Task: Look for Airbnb options in Borujen, Iran from 7th December, 2023 to 15th December, 2023 for 6 adults. Place can be entire room with 3 bedrooms having 3 beds and 3 bathrooms. Property type can be guest house.
Action: Mouse moved to (490, 107)
Screenshot: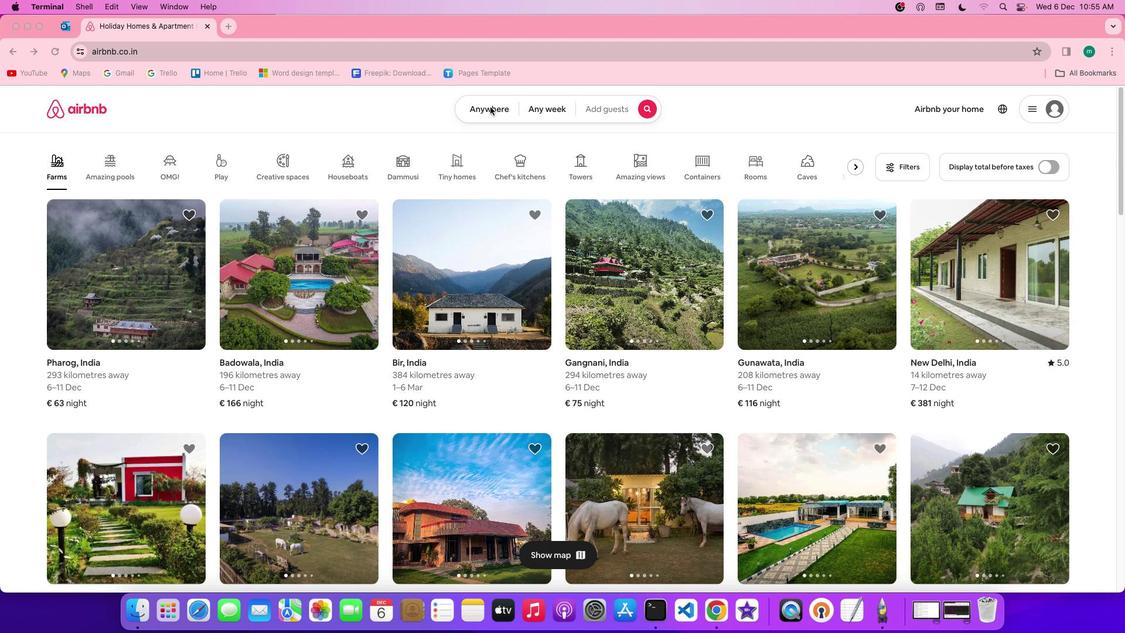 
Action: Mouse pressed left at (490, 107)
Screenshot: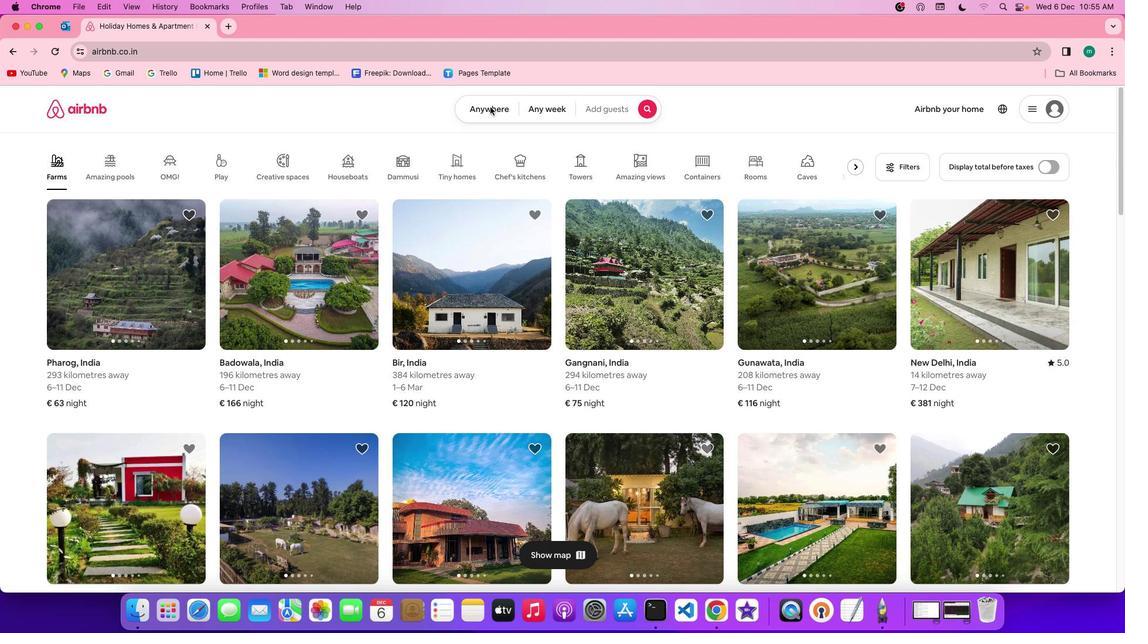 
Action: Mouse pressed left at (490, 107)
Screenshot: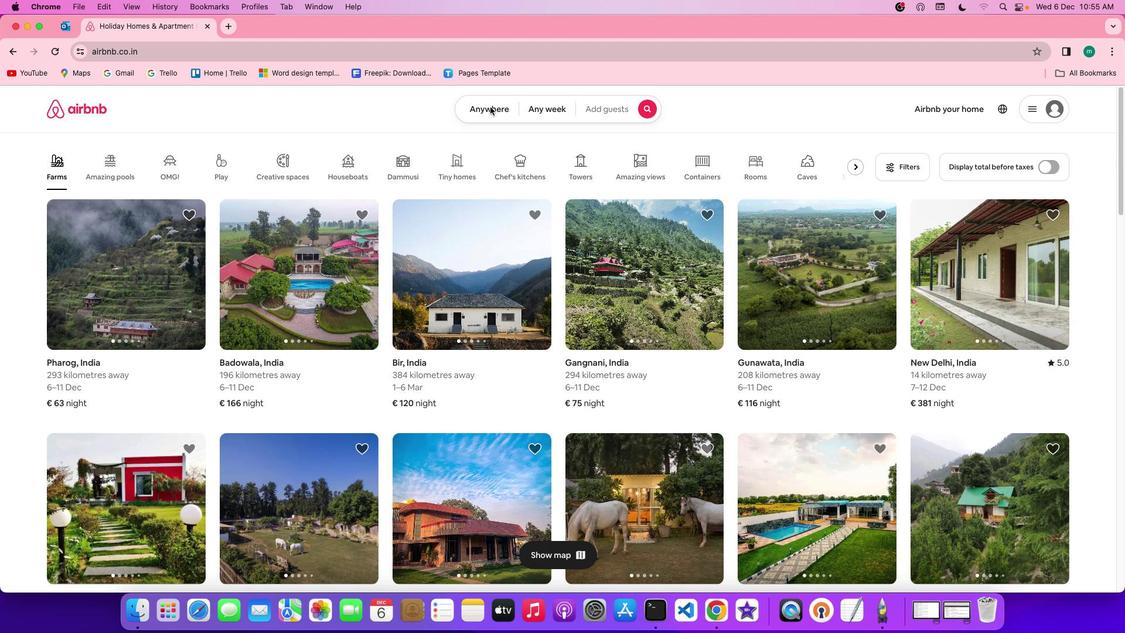 
Action: Mouse moved to (424, 155)
Screenshot: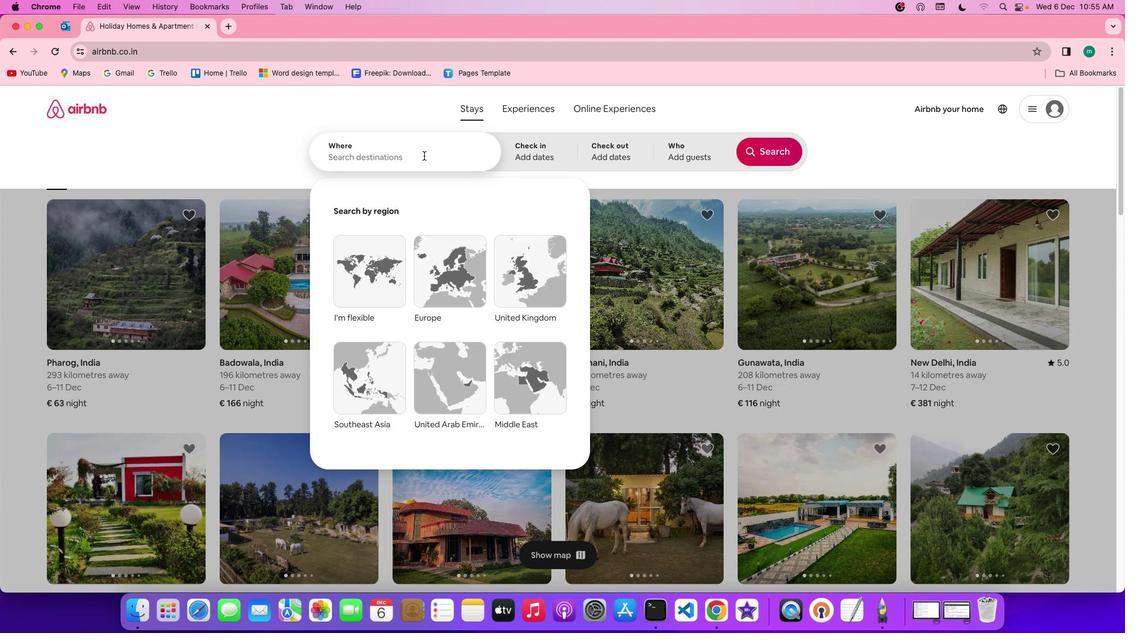 
Action: Mouse pressed left at (424, 155)
Screenshot: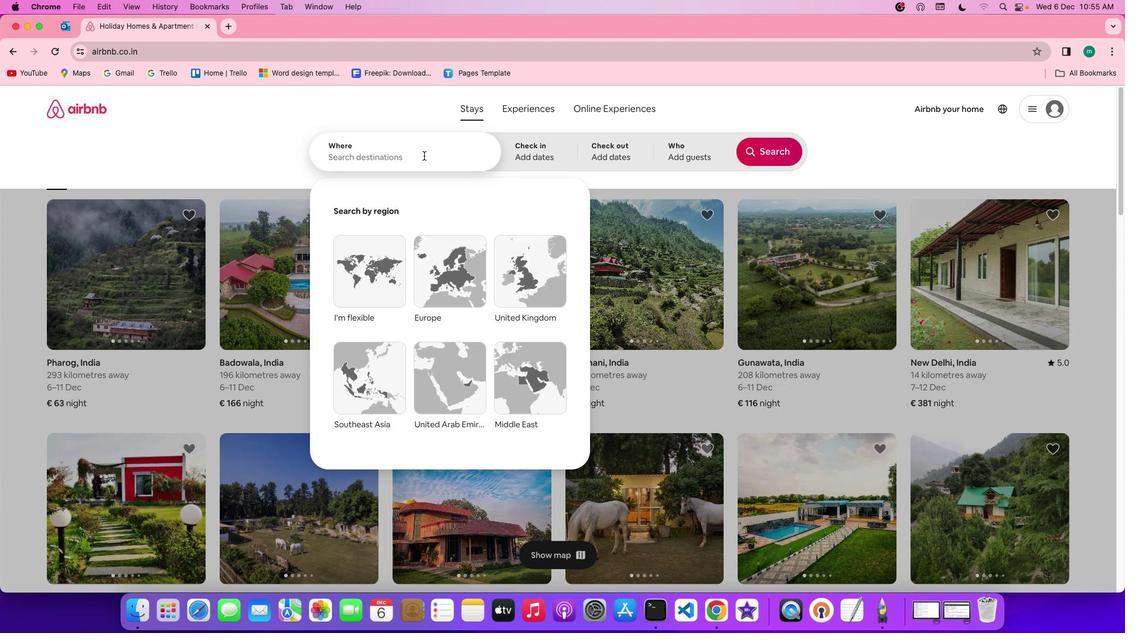 
Action: Key pressed Key.shift'B''o''r''u''j''e''n'Key.space','Key.shift'i''r''e''n'Key.backspaceKey.backspace'a''n'
Screenshot: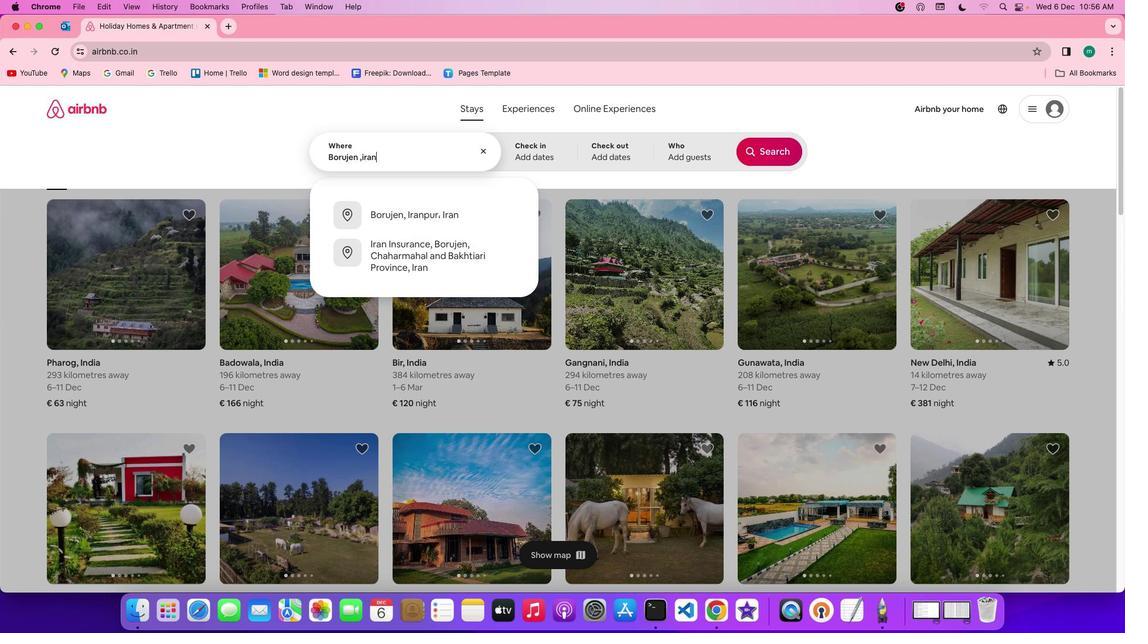 
Action: Mouse moved to (543, 150)
Screenshot: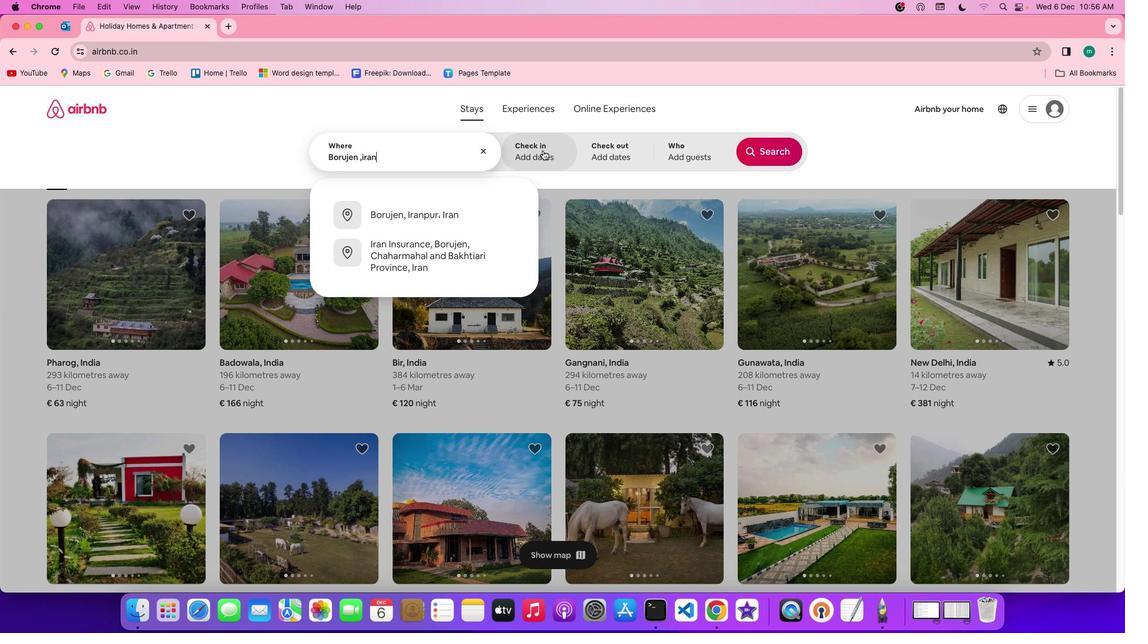 
Action: Mouse pressed left at (543, 150)
Screenshot: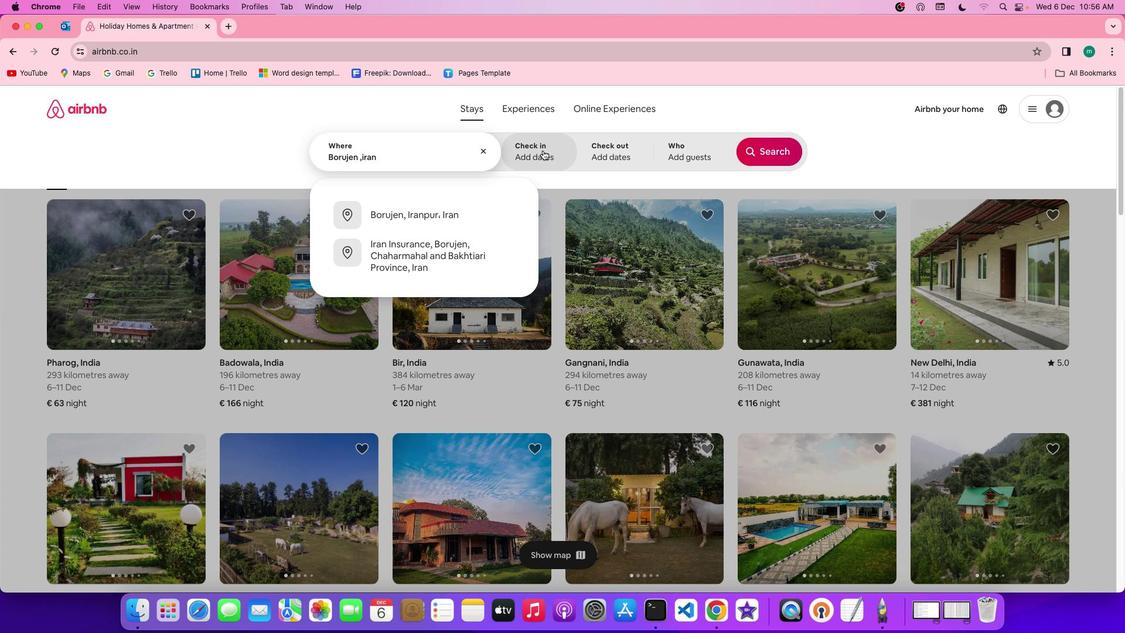 
Action: Mouse moved to (473, 318)
Screenshot: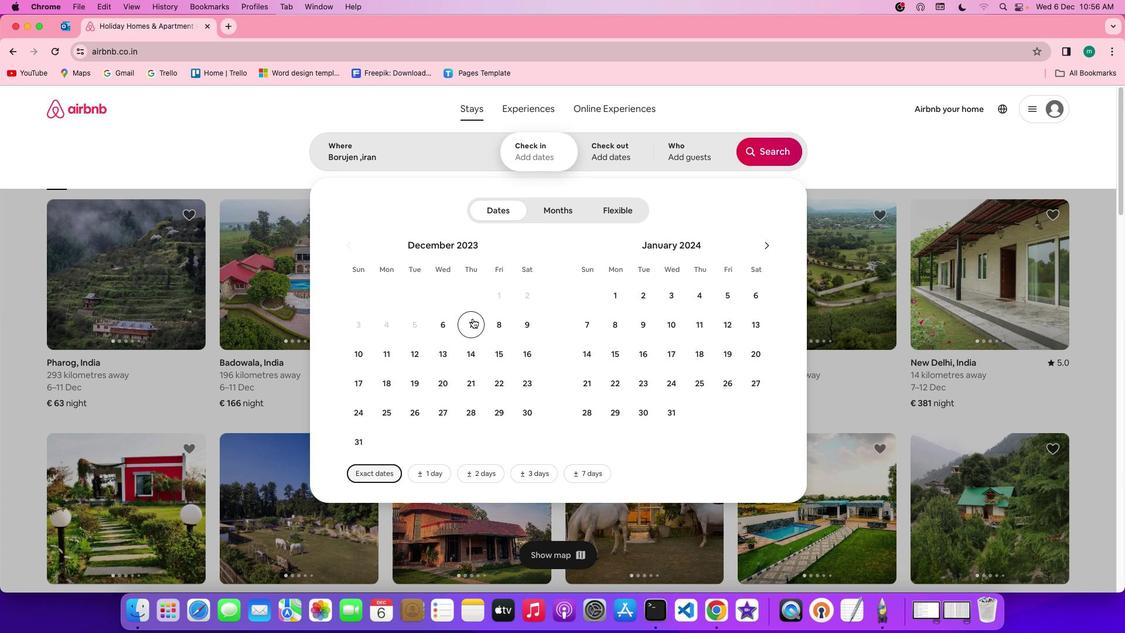 
Action: Mouse pressed left at (473, 318)
Screenshot: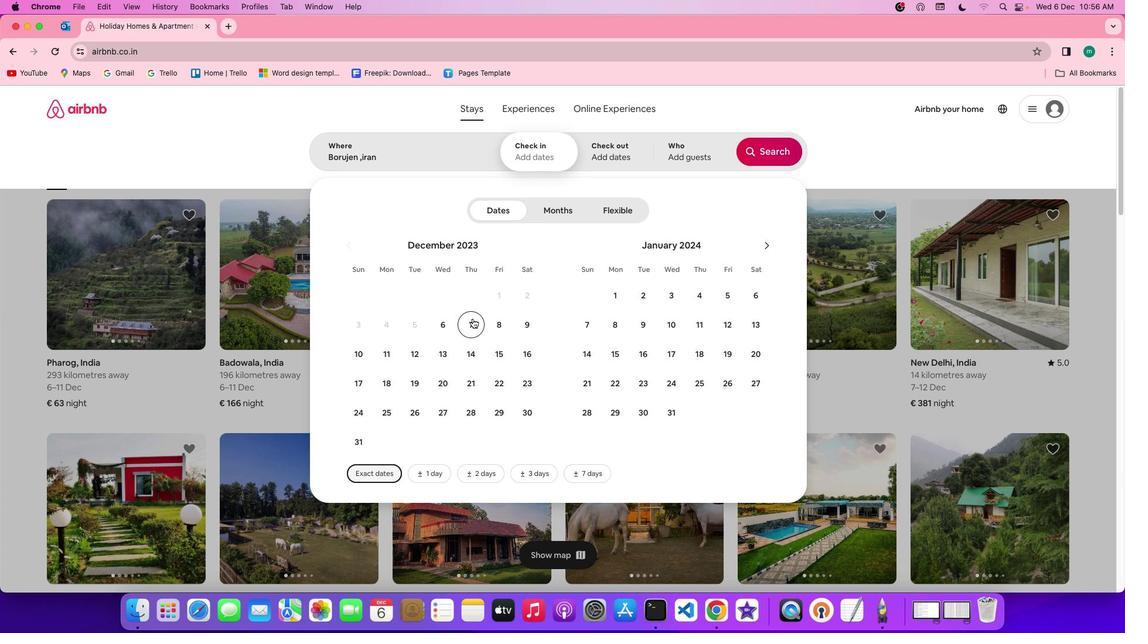 
Action: Mouse moved to (506, 361)
Screenshot: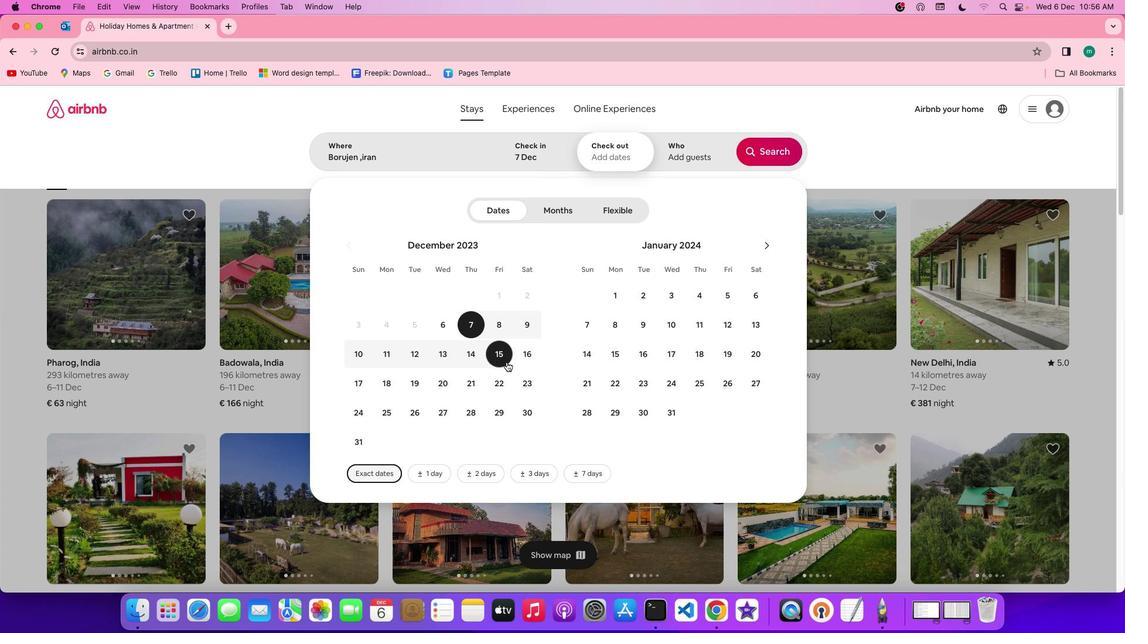 
Action: Mouse pressed left at (506, 361)
Screenshot: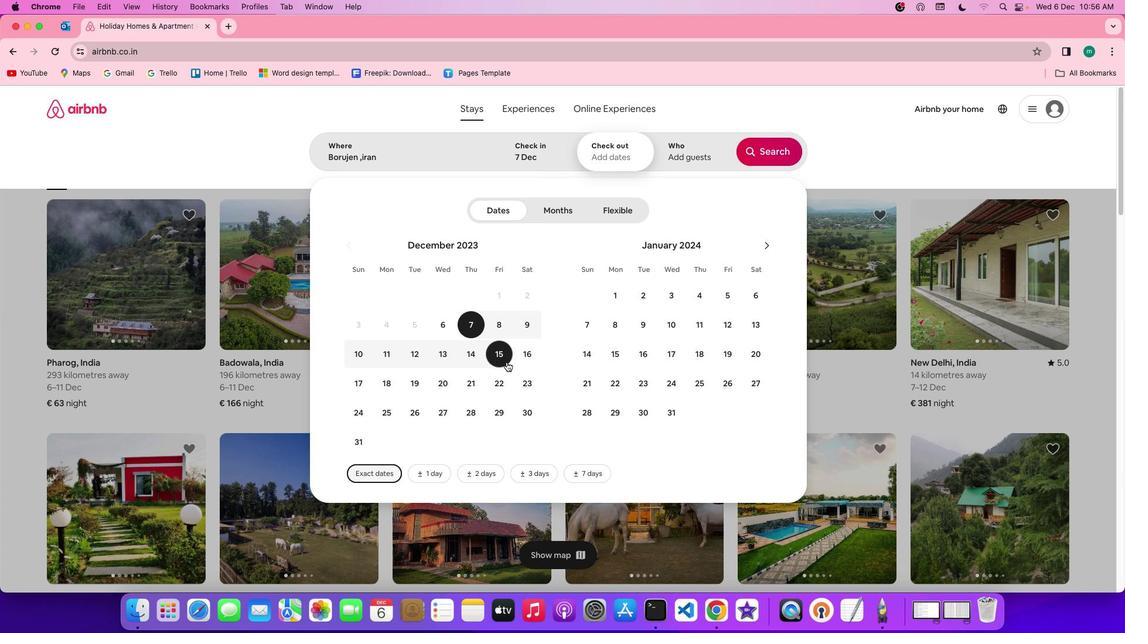
Action: Mouse moved to (699, 162)
Screenshot: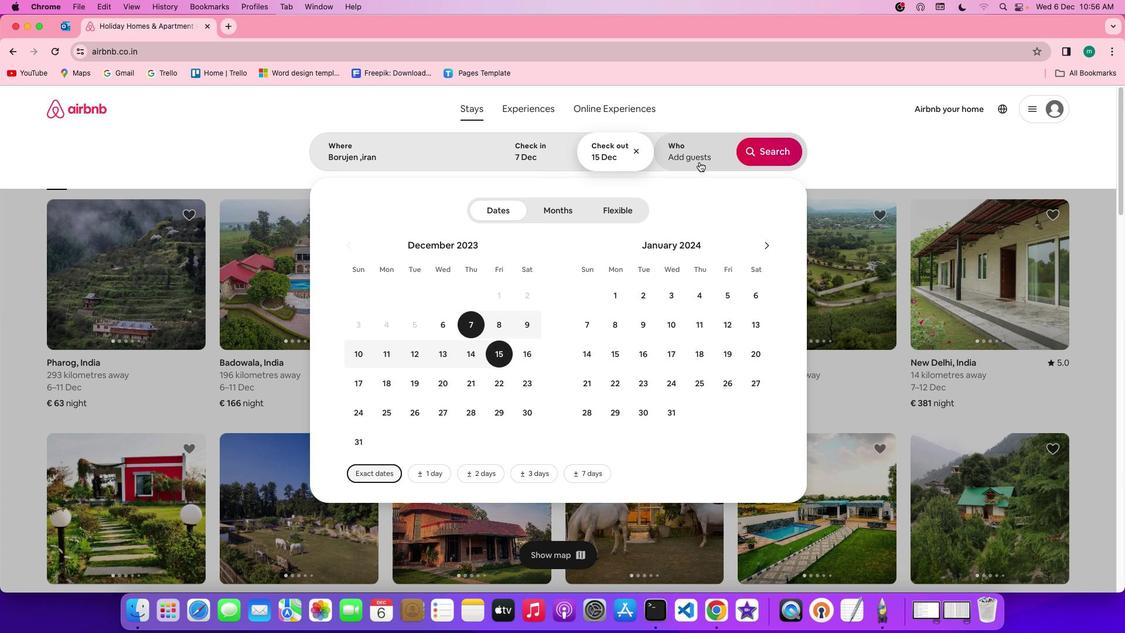 
Action: Mouse pressed left at (699, 162)
Screenshot: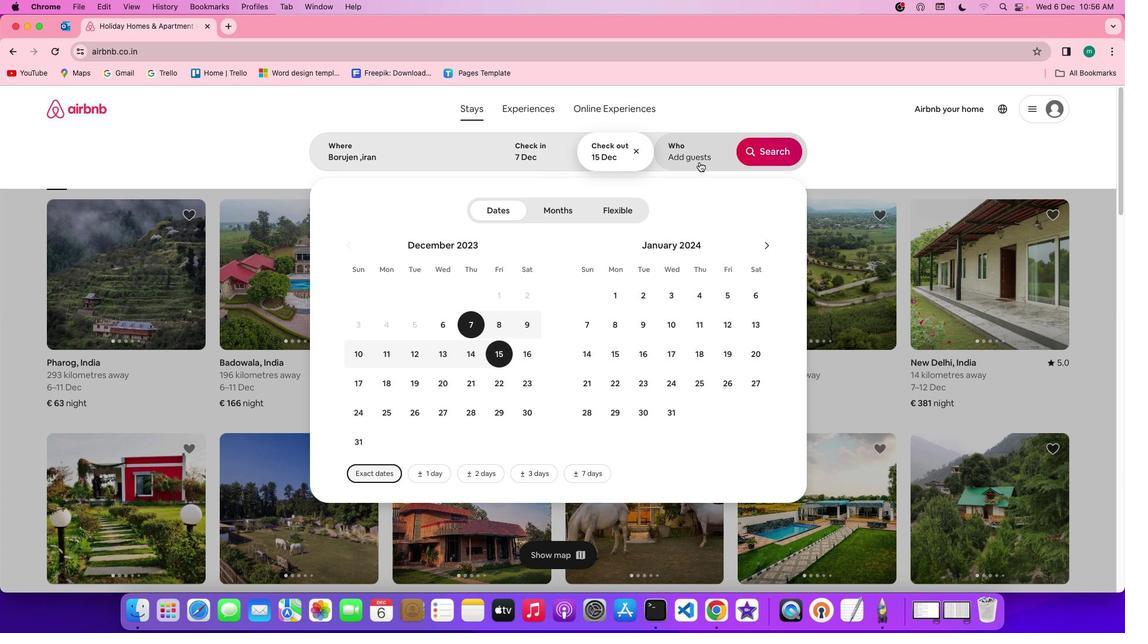 
Action: Mouse moved to (776, 215)
Screenshot: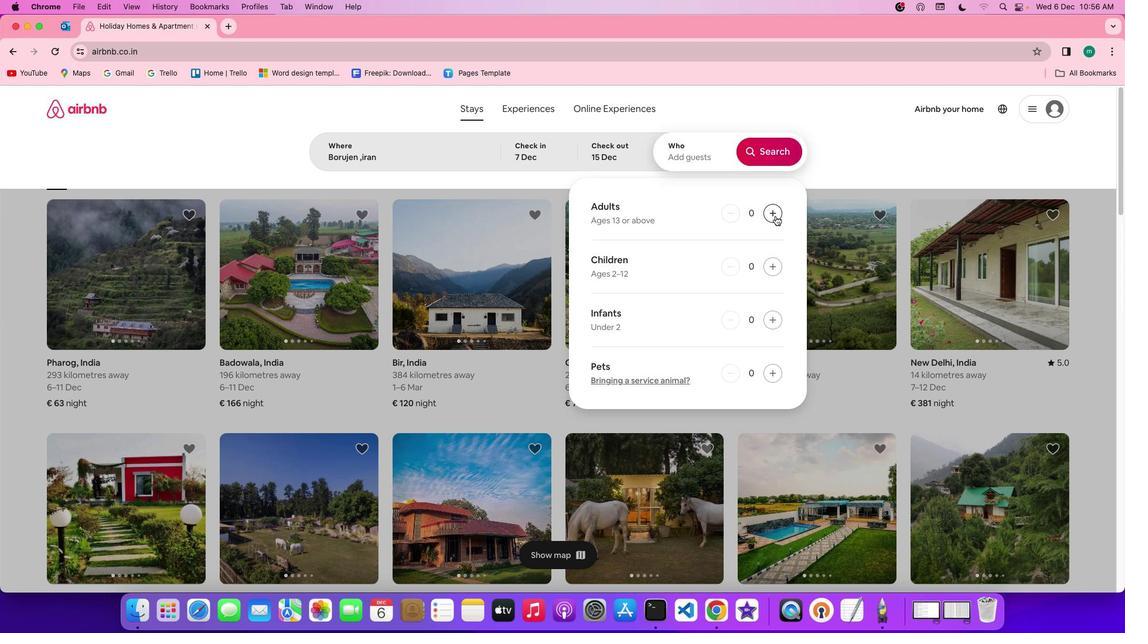 
Action: Mouse pressed left at (776, 215)
Screenshot: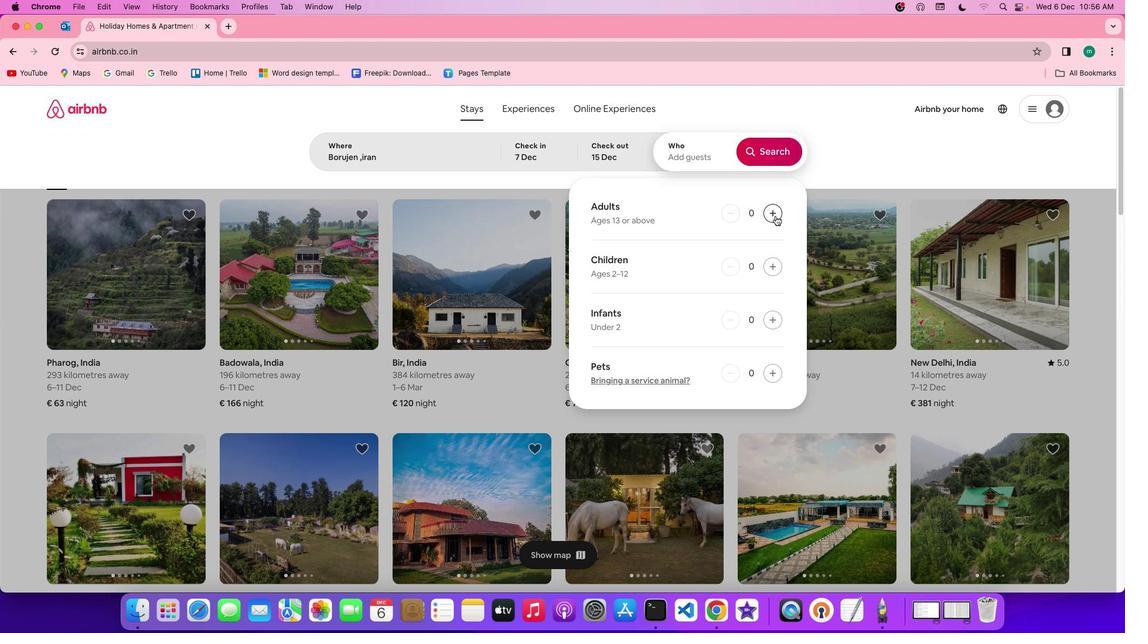 
Action: Mouse pressed left at (776, 215)
Screenshot: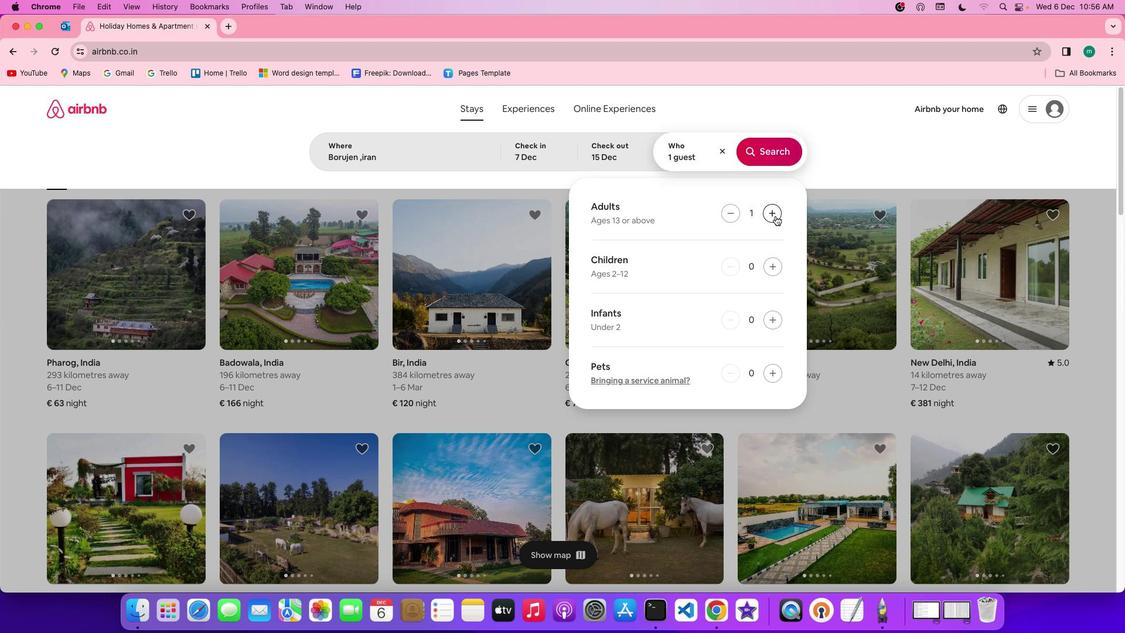 
Action: Mouse pressed left at (776, 215)
Screenshot: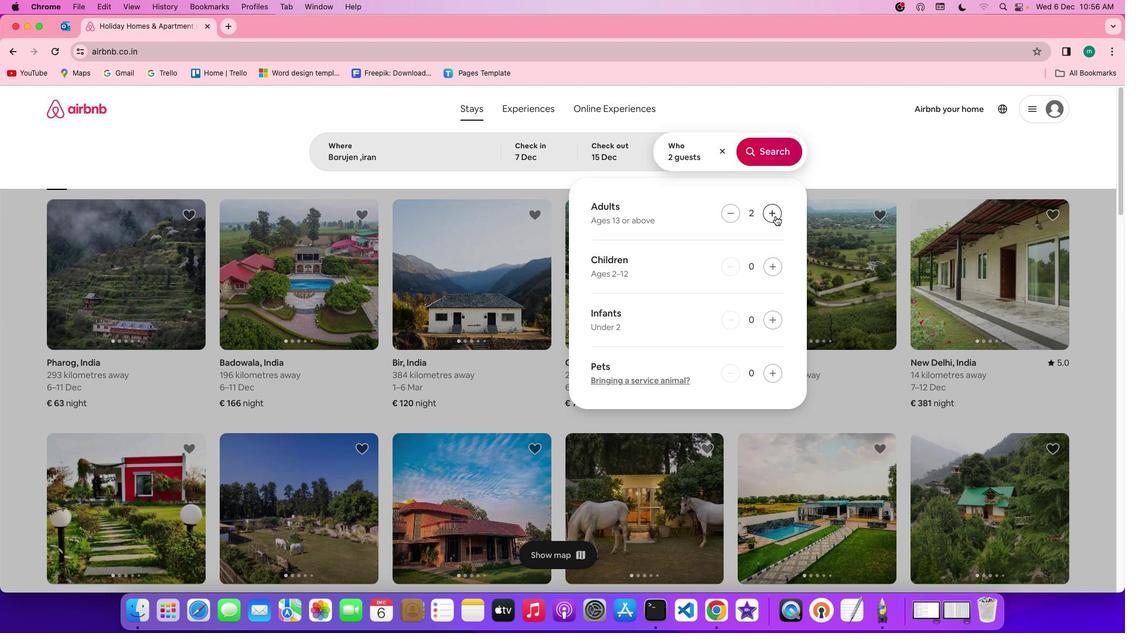 
Action: Mouse pressed left at (776, 215)
Screenshot: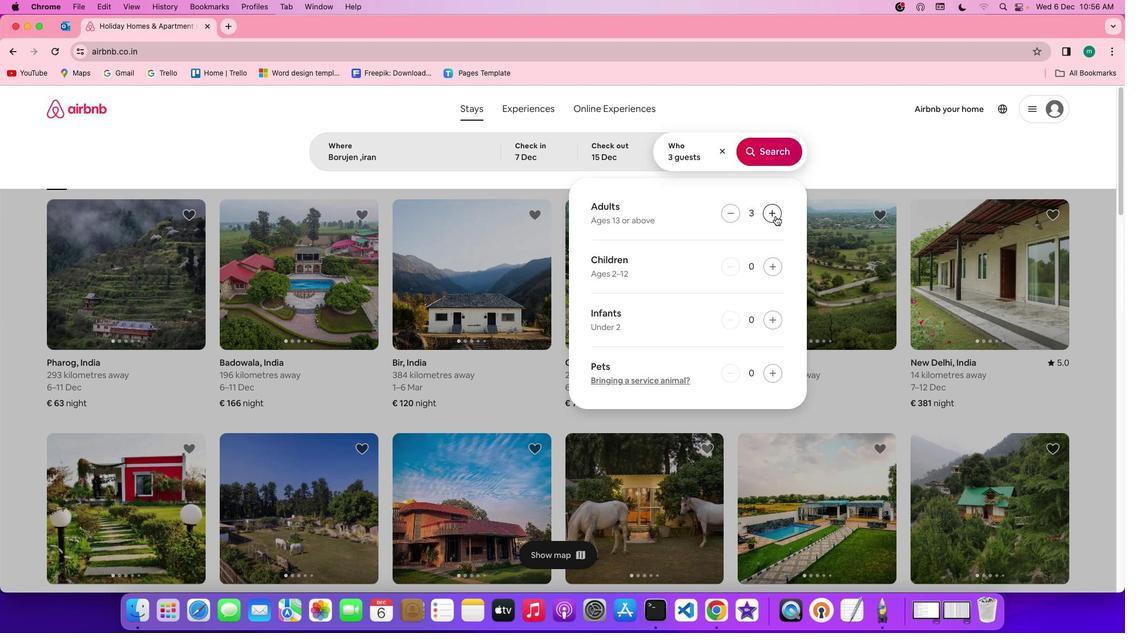 
Action: Mouse pressed left at (776, 215)
Screenshot: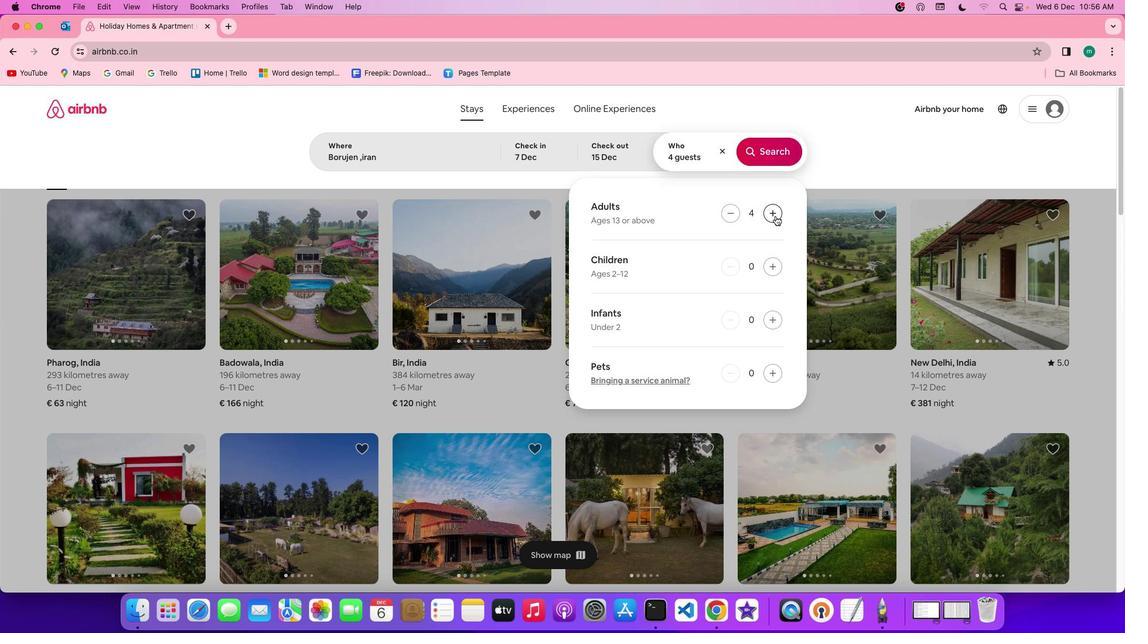 
Action: Mouse pressed left at (776, 215)
Screenshot: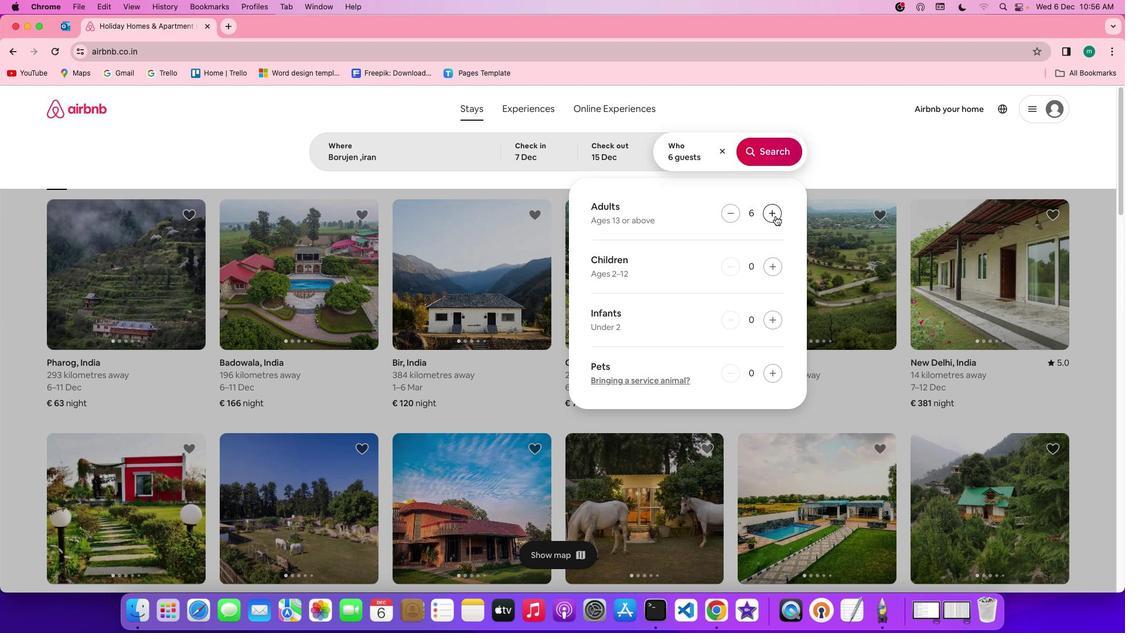 
Action: Mouse moved to (776, 155)
Screenshot: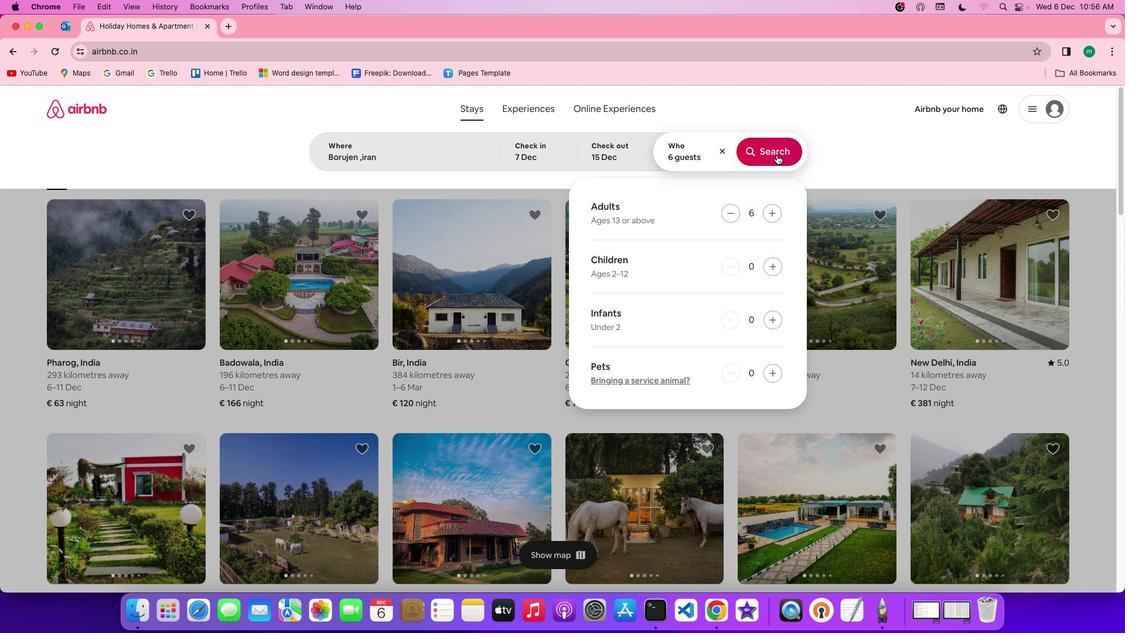 
Action: Mouse pressed left at (776, 155)
Screenshot: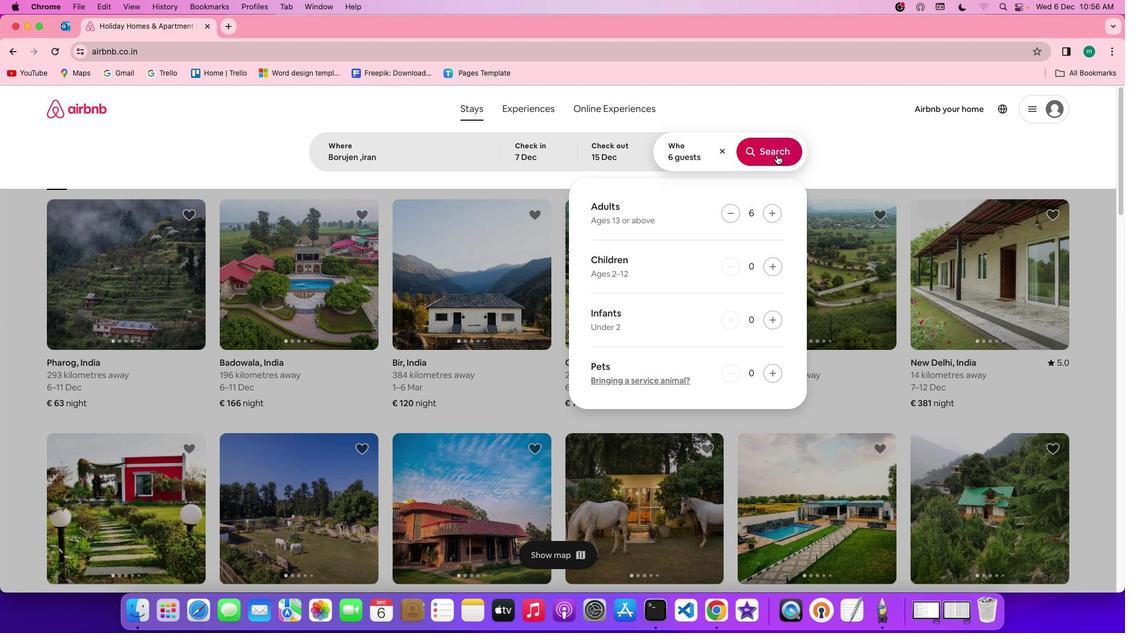 
Action: Mouse moved to (932, 160)
Screenshot: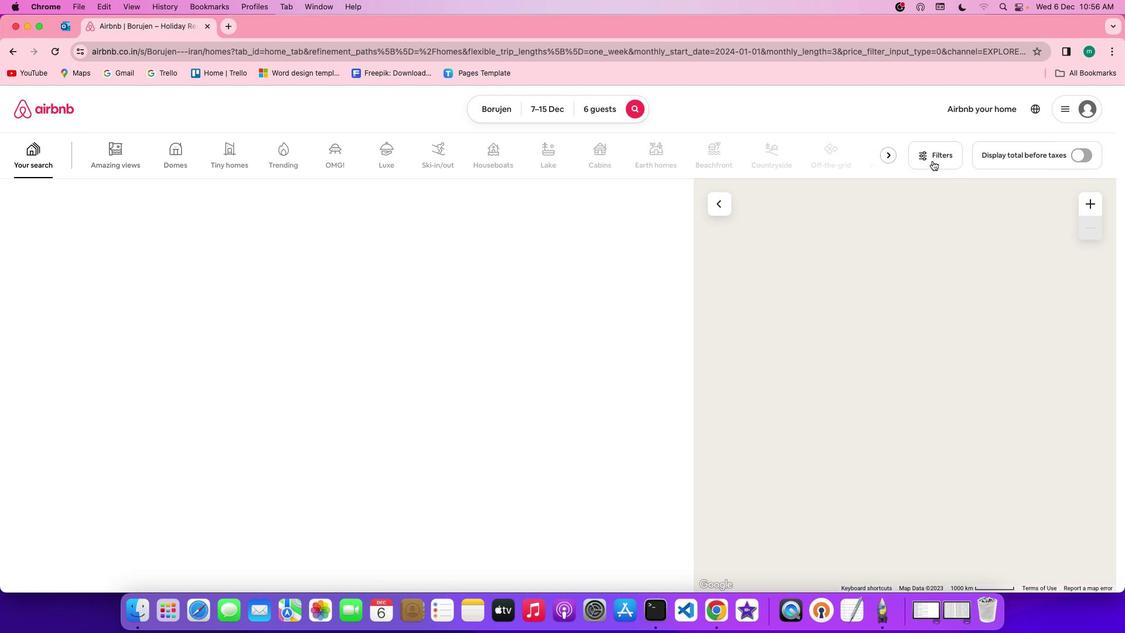 
Action: Mouse pressed left at (932, 160)
Screenshot: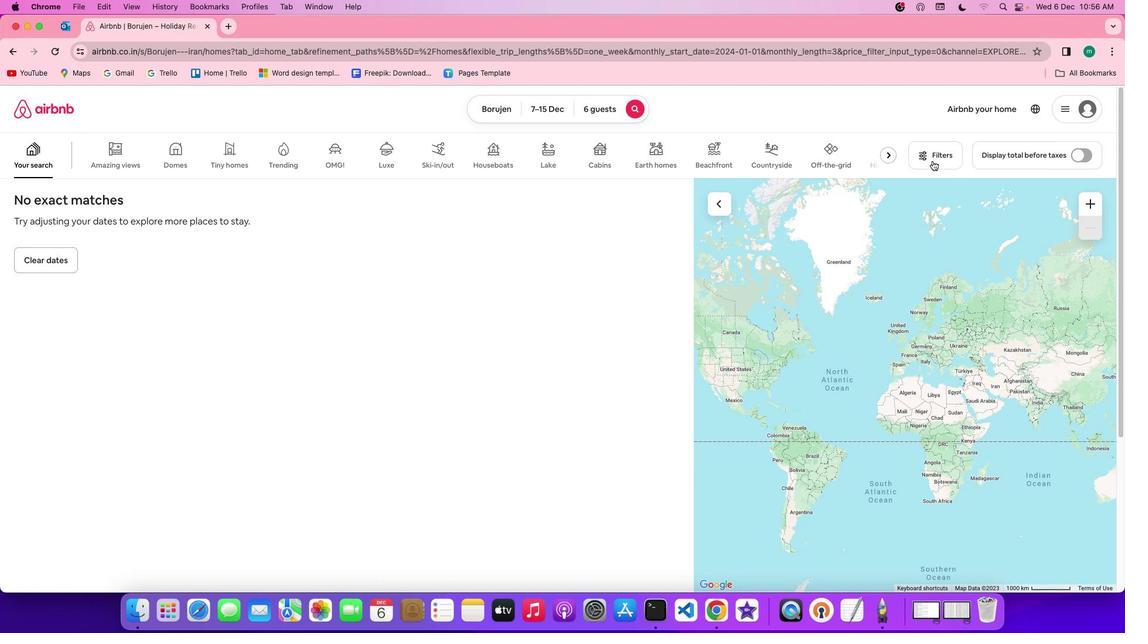 
Action: Mouse moved to (592, 363)
Screenshot: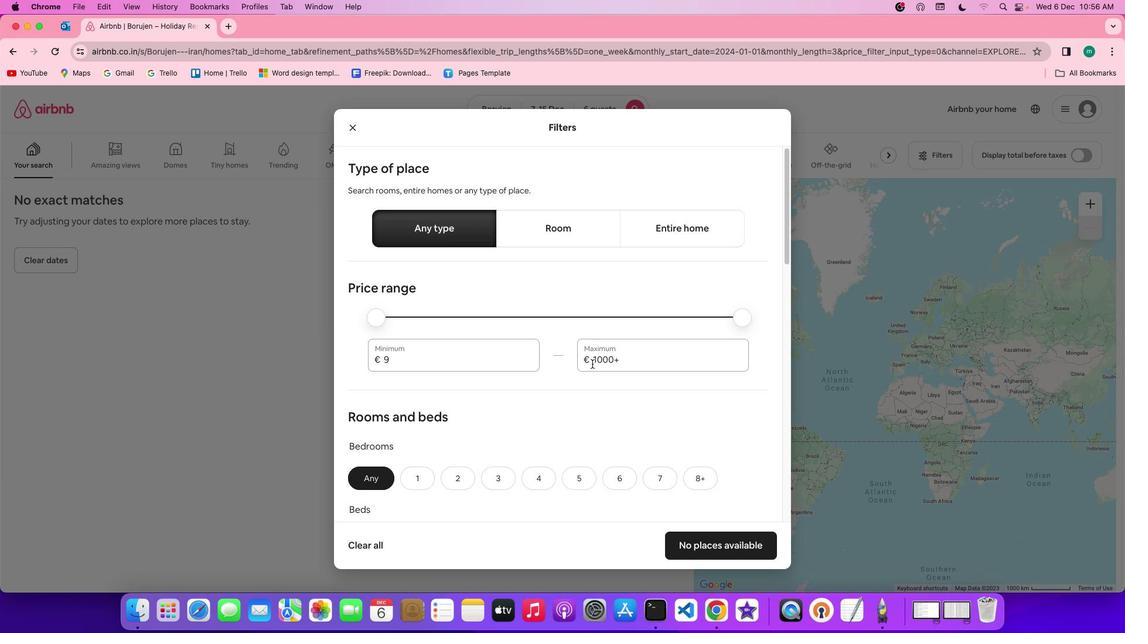 
Action: Mouse scrolled (592, 363) with delta (0, 0)
Screenshot: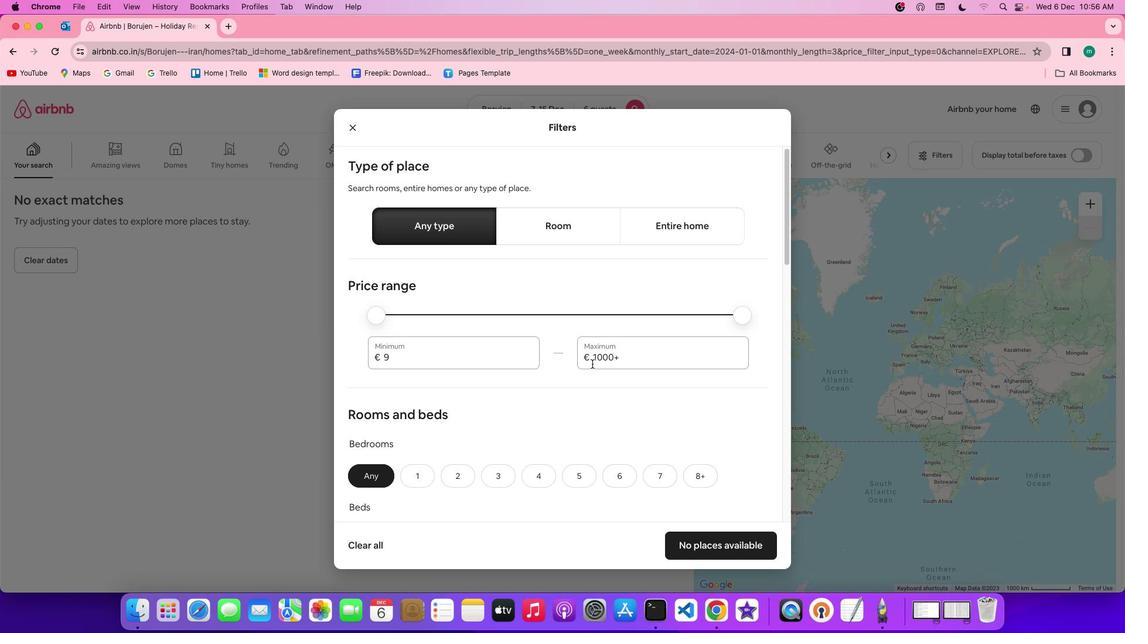 
Action: Mouse scrolled (592, 363) with delta (0, 0)
Screenshot: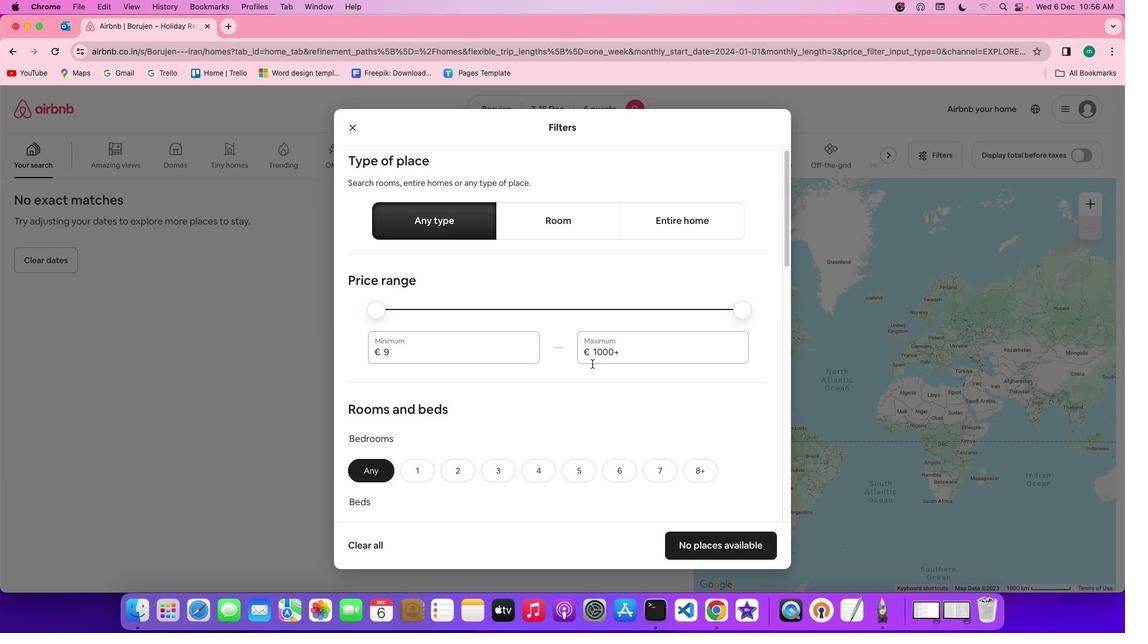 
Action: Mouse scrolled (592, 363) with delta (0, 0)
Screenshot: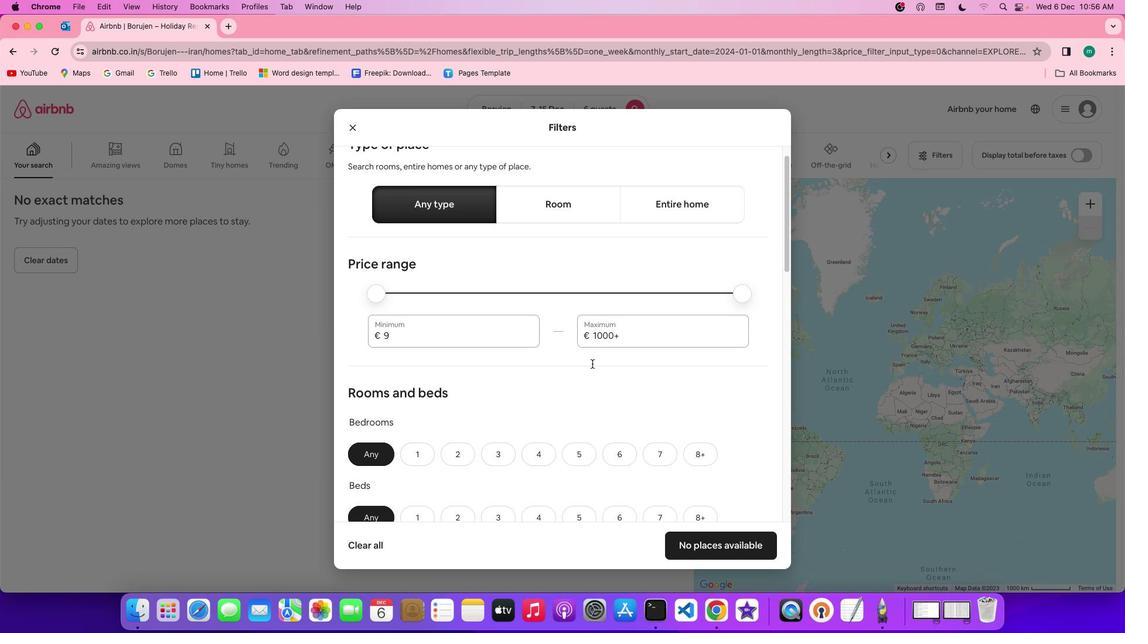 
Action: Mouse scrolled (592, 363) with delta (0, 0)
Screenshot: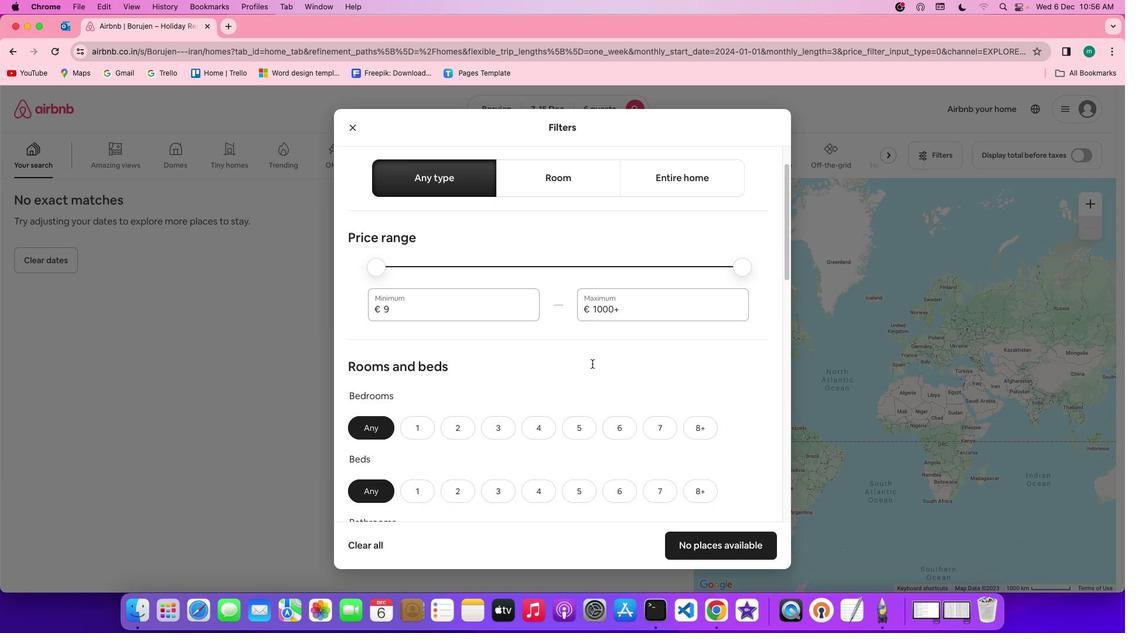 
Action: Mouse scrolled (592, 363) with delta (0, 0)
Screenshot: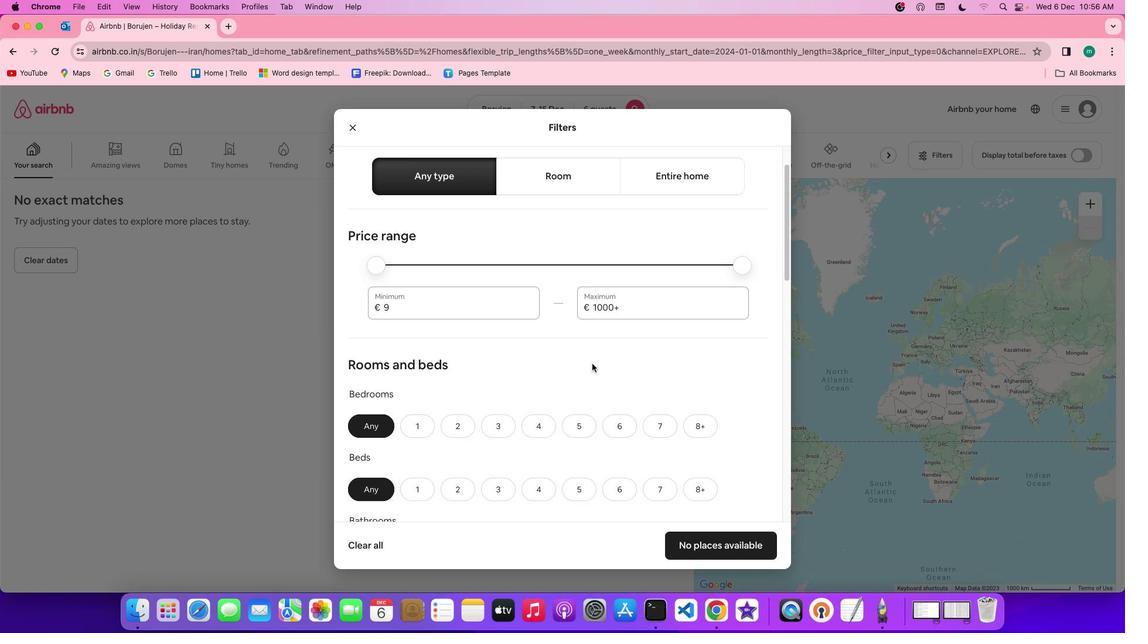 
Action: Mouse scrolled (592, 363) with delta (0, 0)
Screenshot: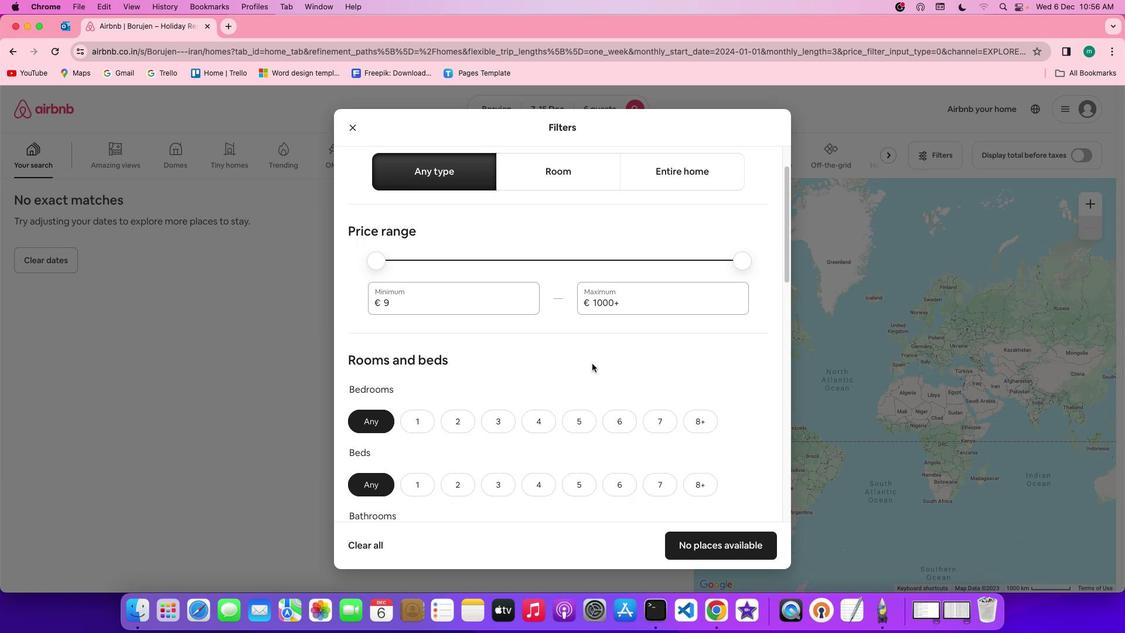 
Action: Mouse scrolled (592, 363) with delta (0, -1)
Screenshot: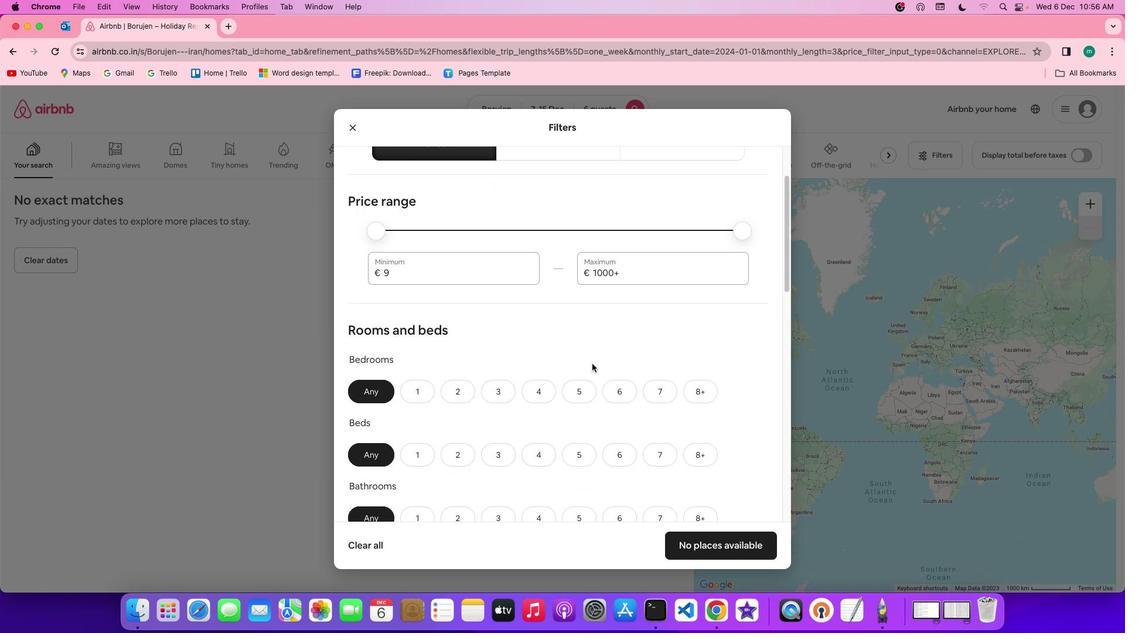 
Action: Mouse scrolled (592, 363) with delta (0, -1)
Screenshot: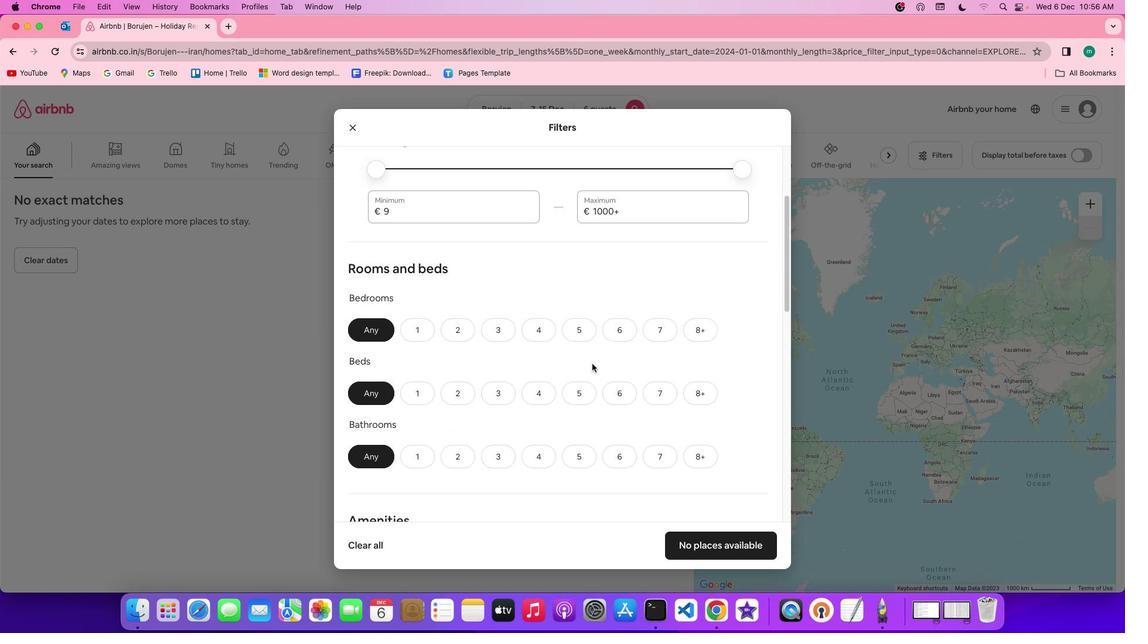 
Action: Mouse scrolled (592, 363) with delta (0, 0)
Screenshot: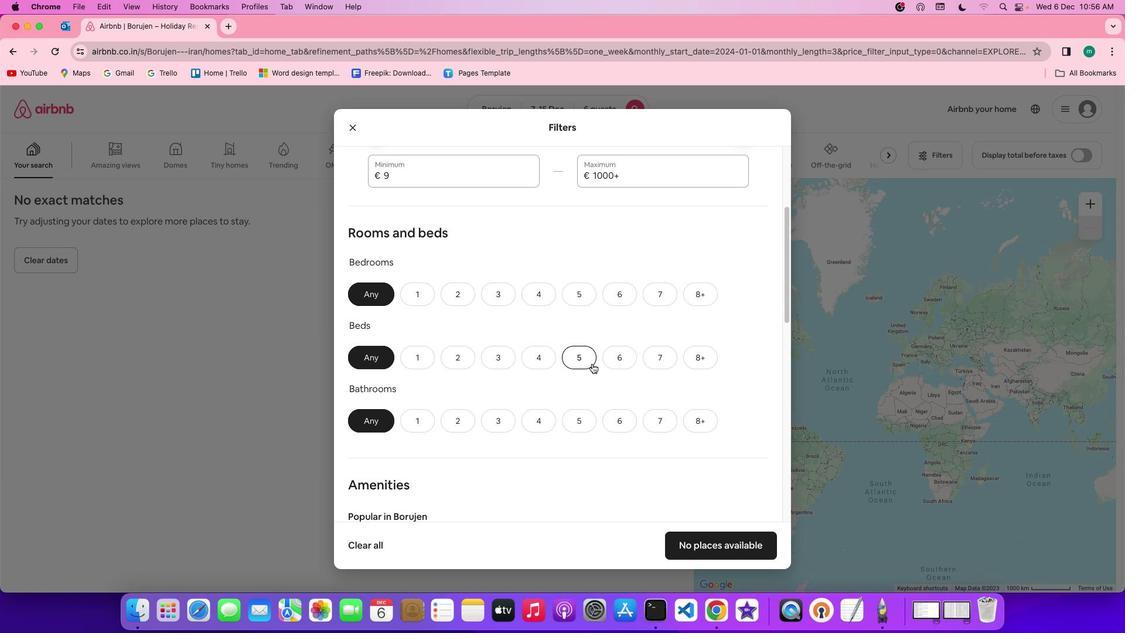 
Action: Mouse moved to (512, 290)
Screenshot: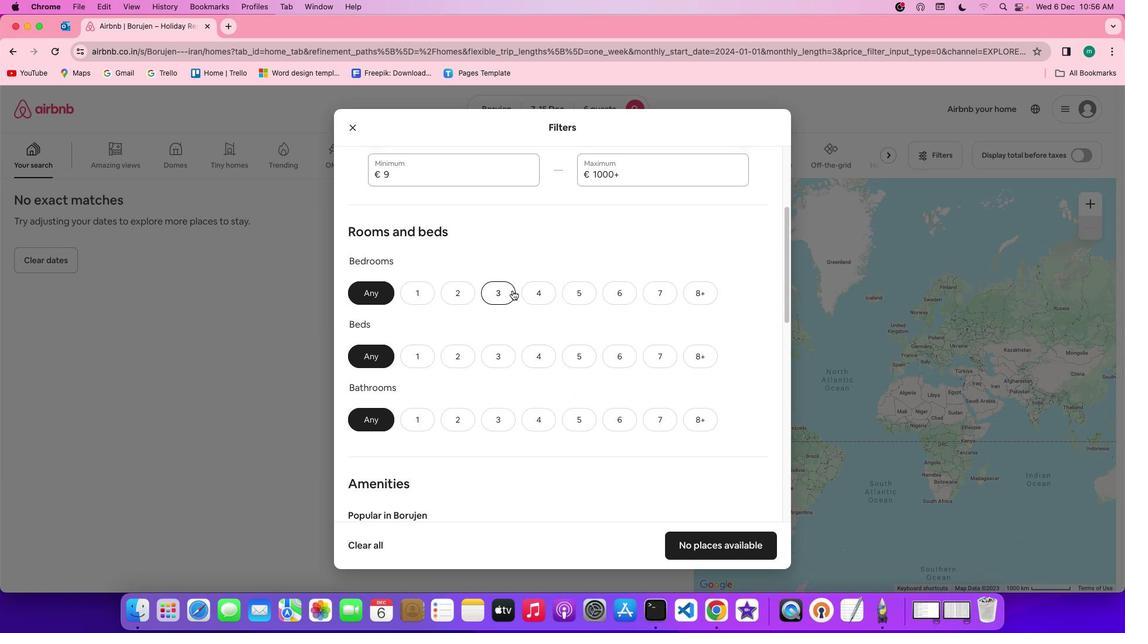 
Action: Mouse pressed left at (512, 290)
Screenshot: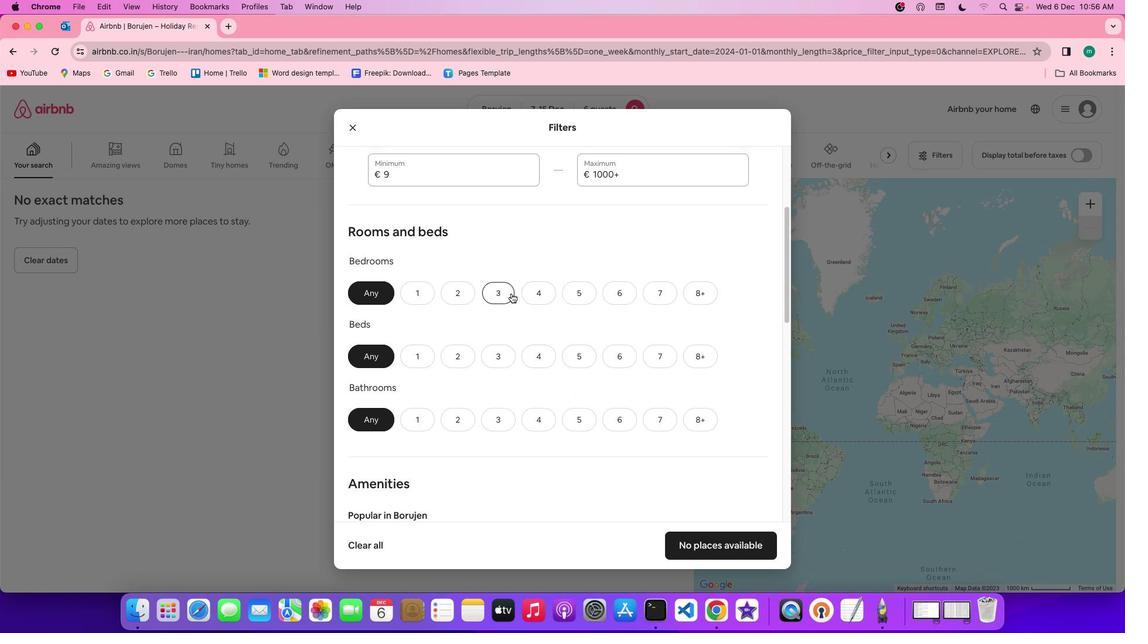
Action: Mouse moved to (507, 354)
Screenshot: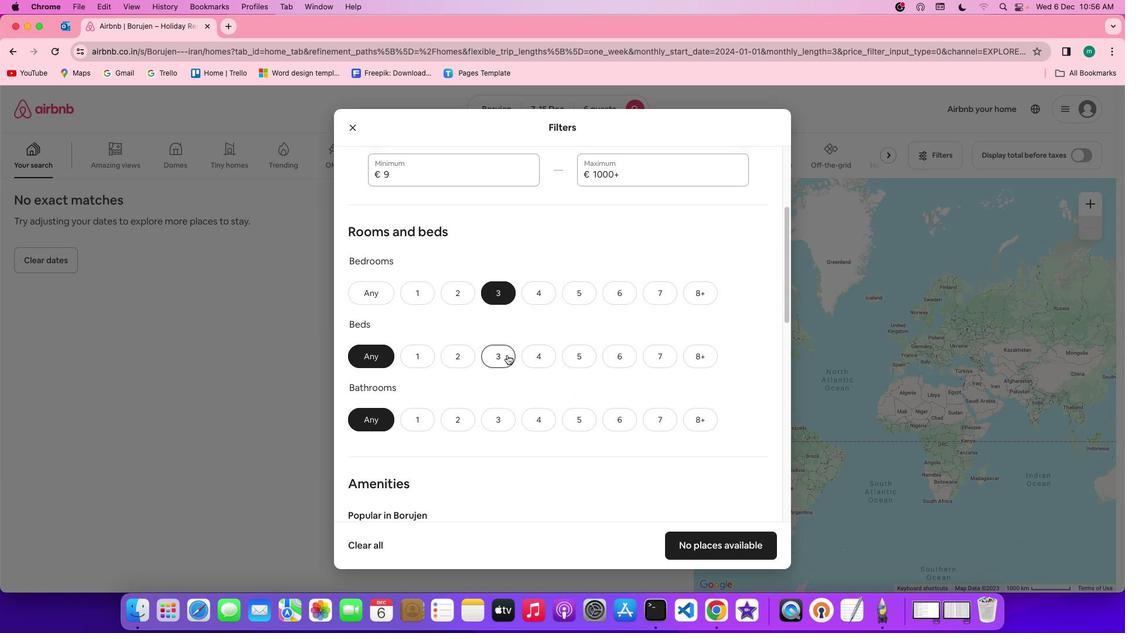 
Action: Mouse pressed left at (507, 354)
Screenshot: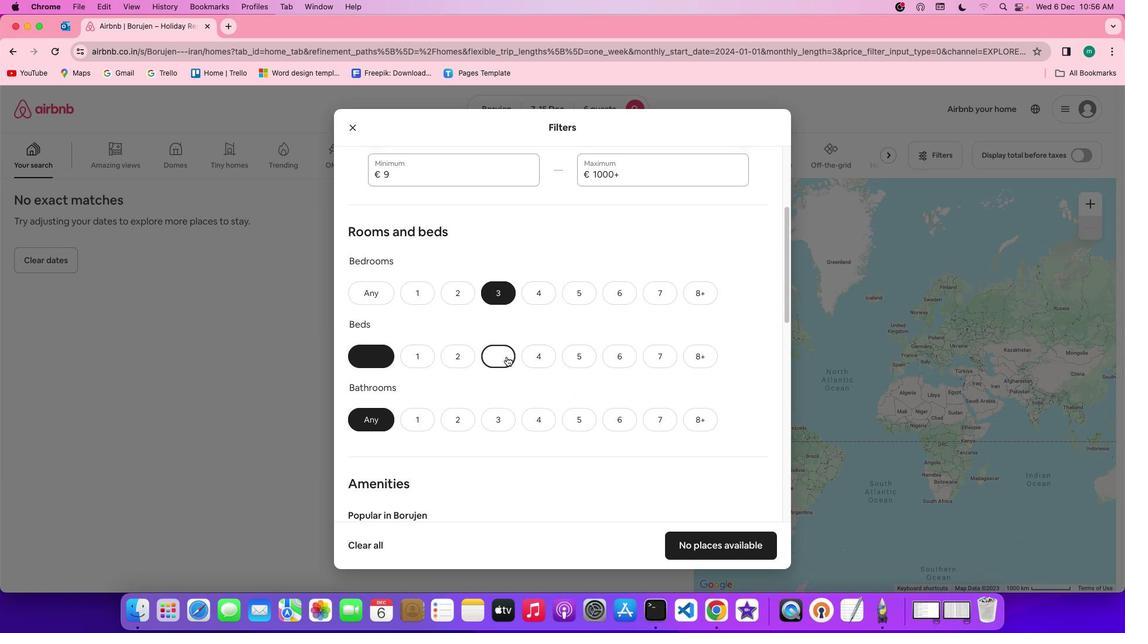 
Action: Mouse moved to (501, 410)
Screenshot: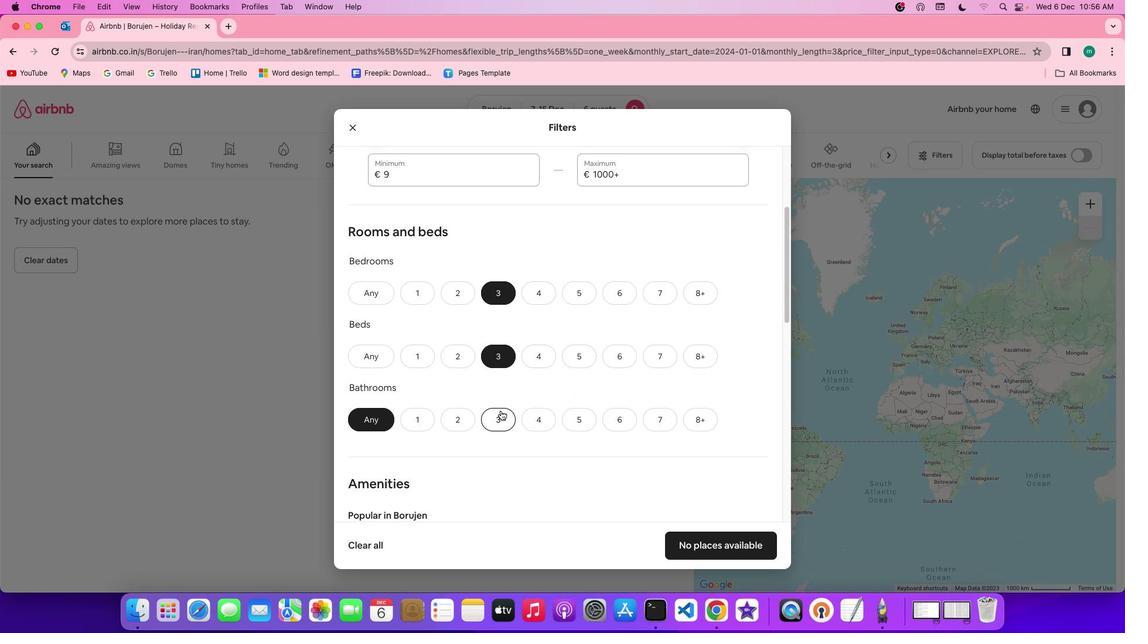 
Action: Mouse pressed left at (501, 410)
Screenshot: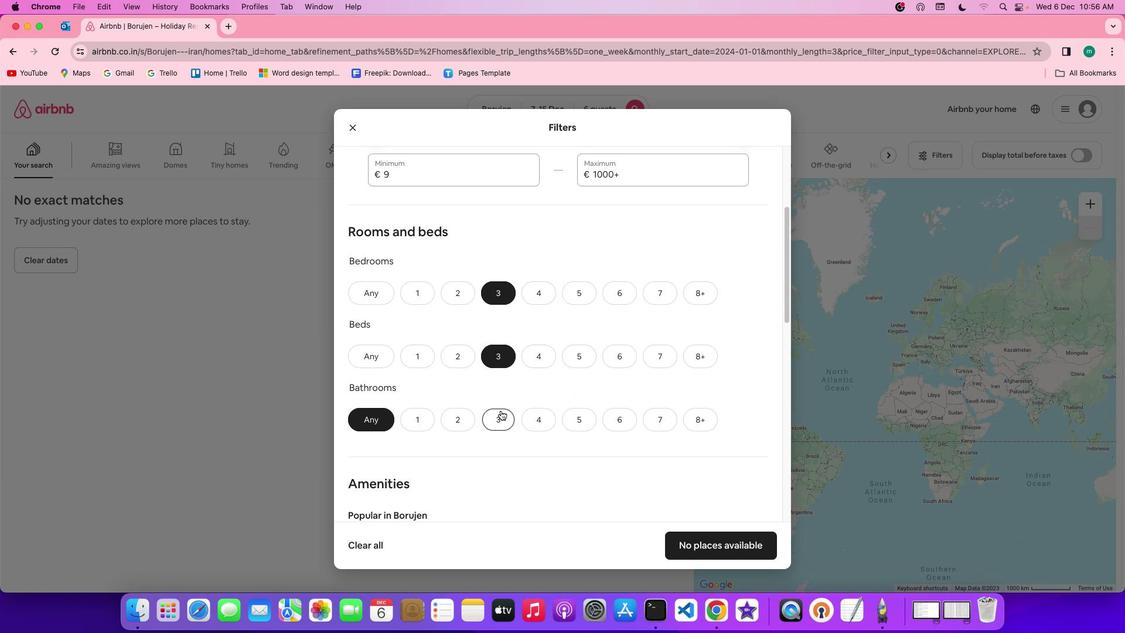 
Action: Mouse moved to (661, 423)
Screenshot: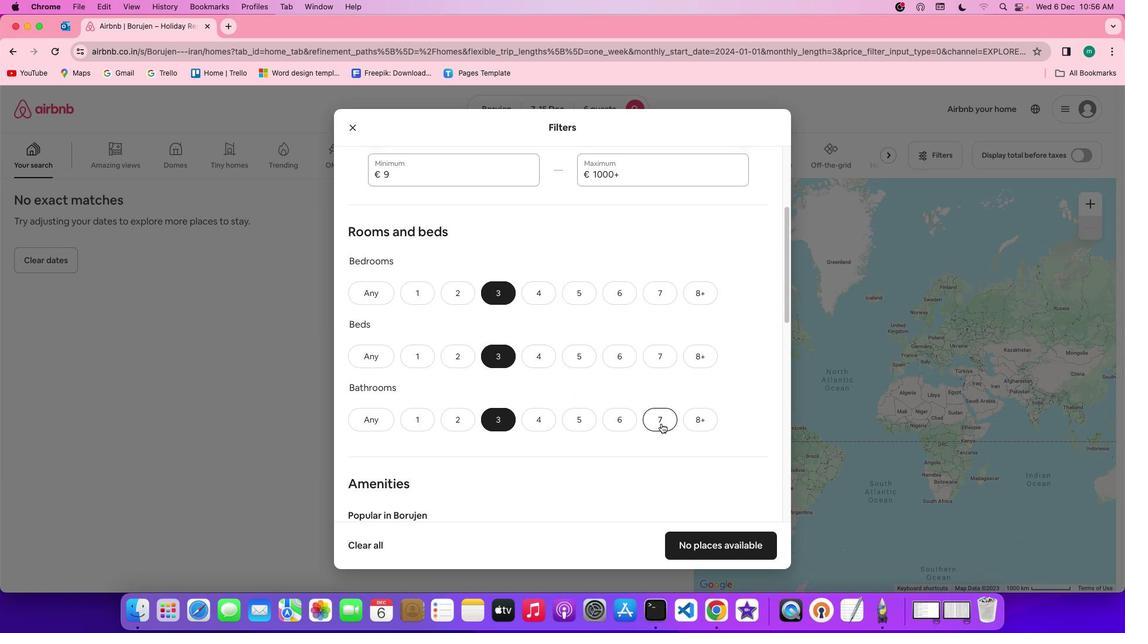 
Action: Mouse scrolled (661, 423) with delta (0, 0)
Screenshot: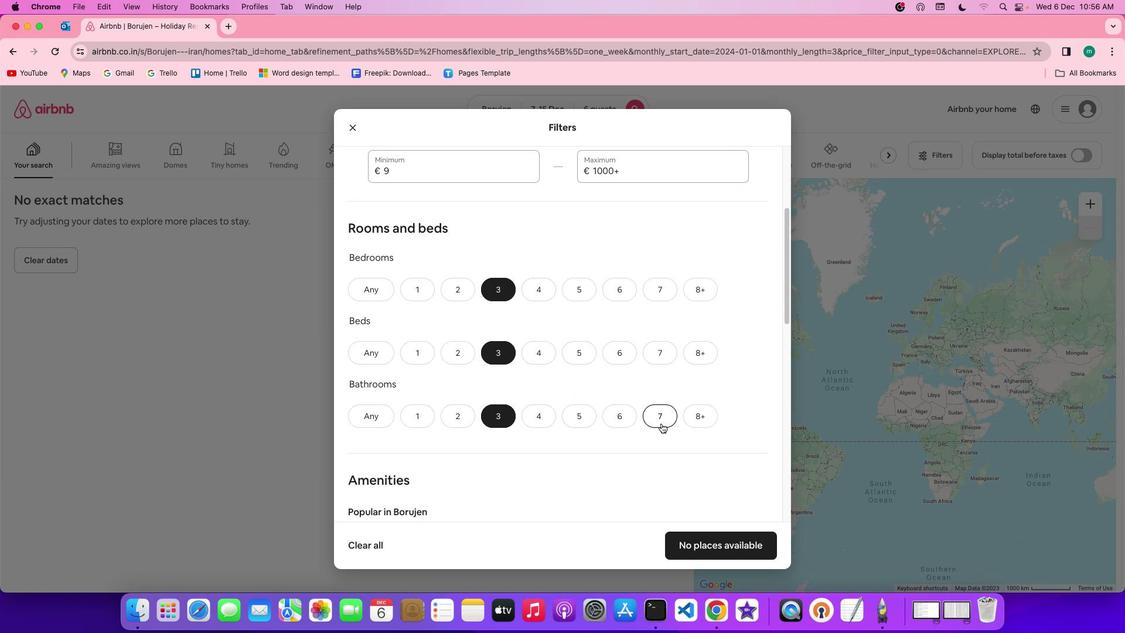 
Action: Mouse scrolled (661, 423) with delta (0, 0)
Screenshot: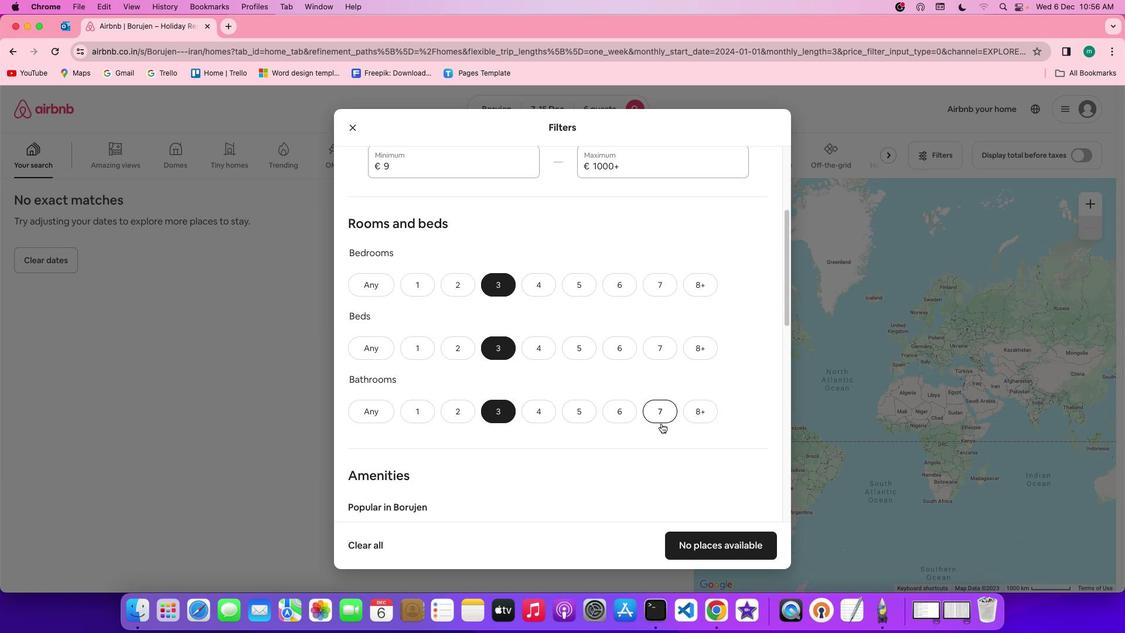 
Action: Mouse scrolled (661, 423) with delta (0, -1)
Screenshot: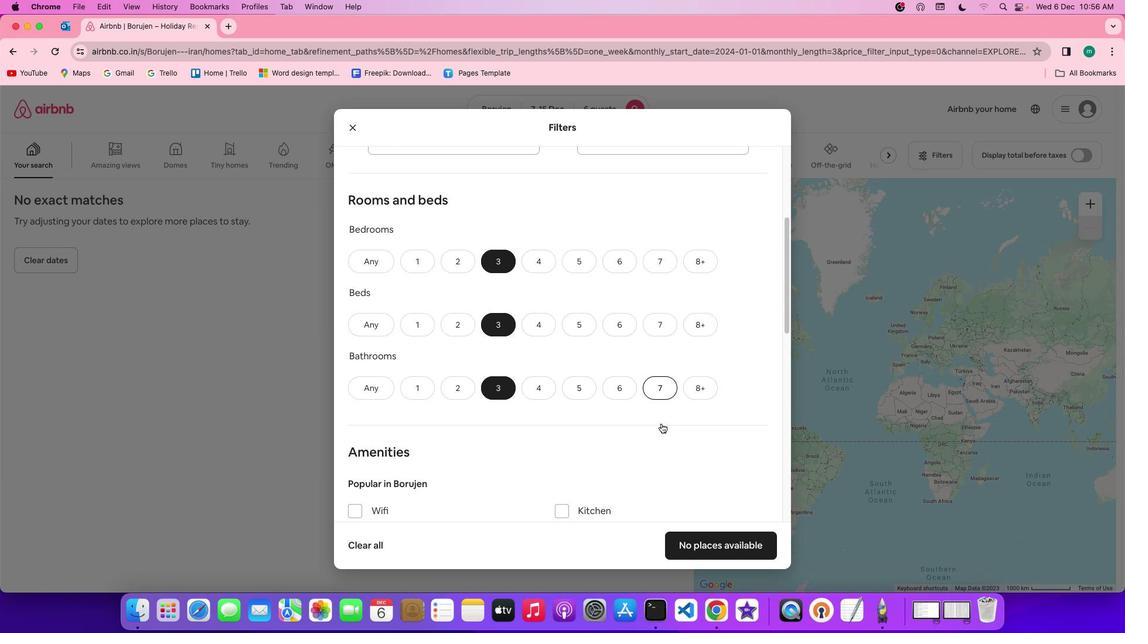 
Action: Mouse scrolled (661, 423) with delta (0, 0)
Screenshot: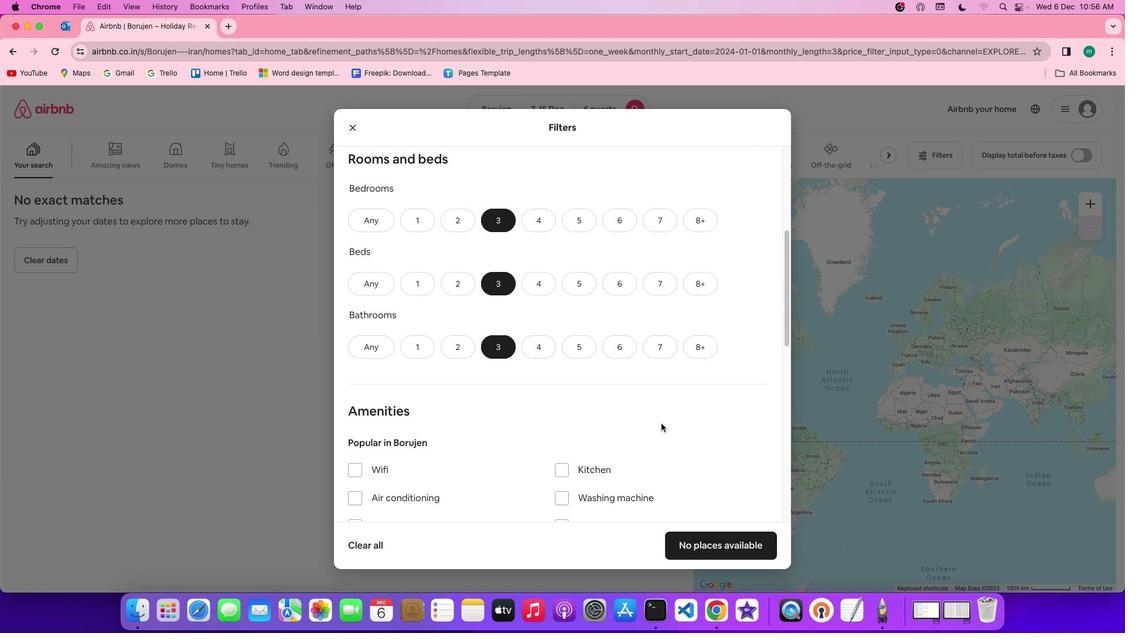 
Action: Mouse scrolled (661, 423) with delta (0, 0)
Screenshot: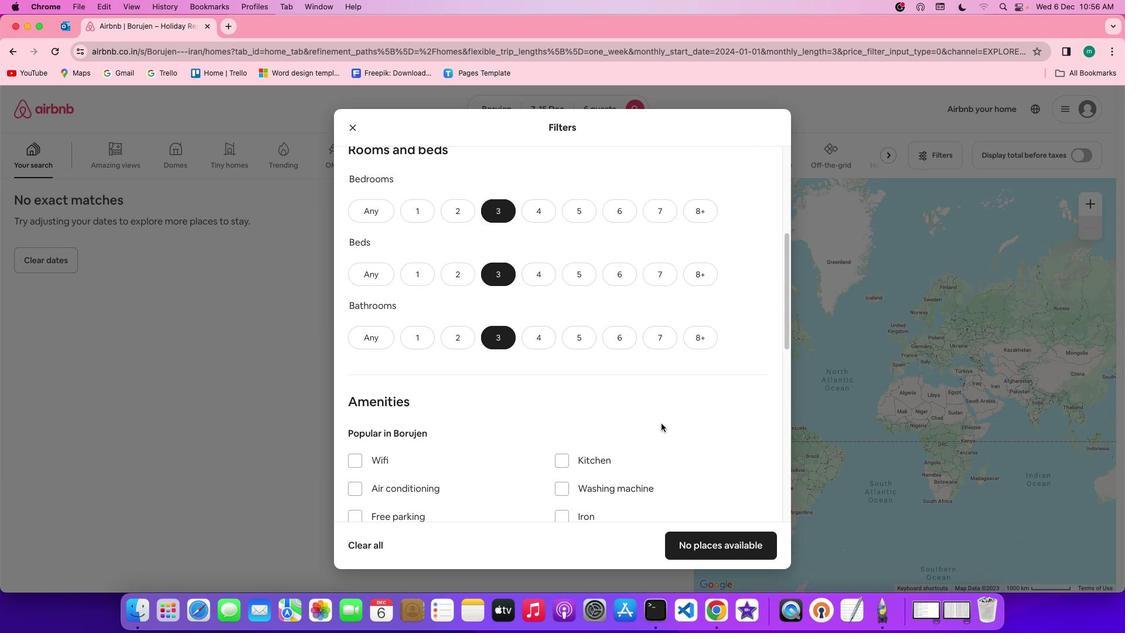
Action: Mouse scrolled (661, 423) with delta (0, 0)
Screenshot: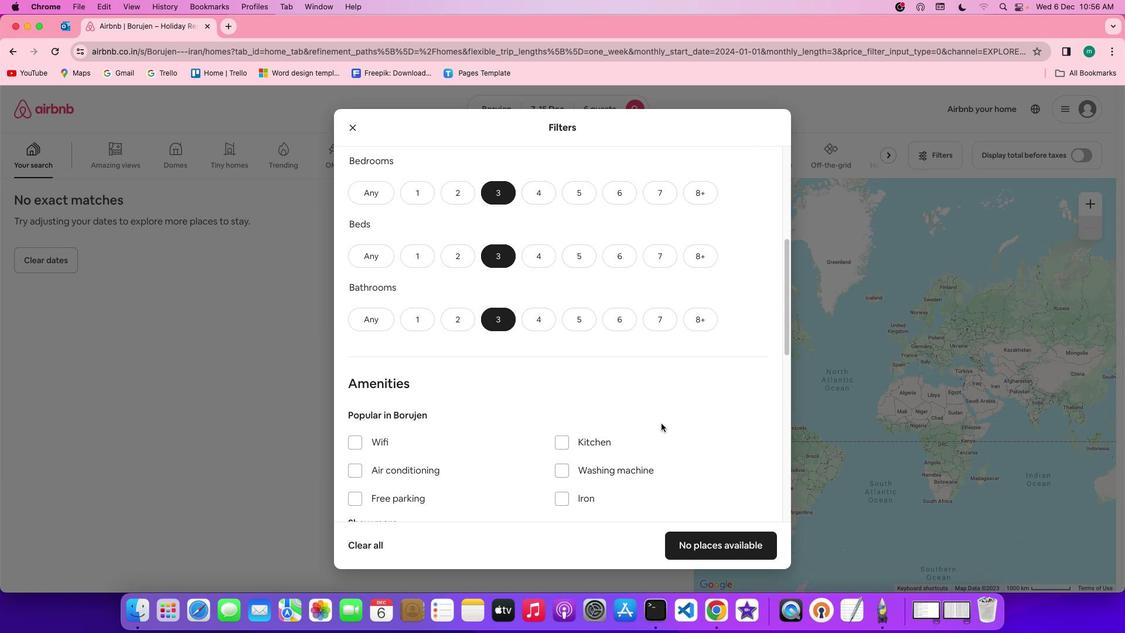 
Action: Mouse scrolled (661, 423) with delta (0, 0)
Screenshot: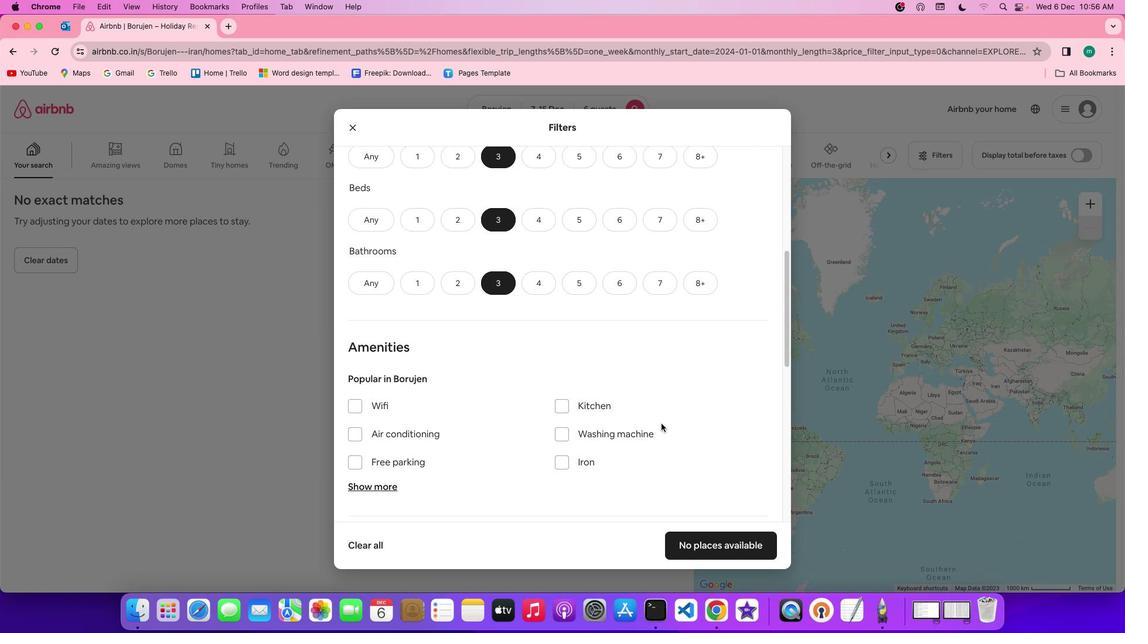 
Action: Mouse scrolled (661, 423) with delta (0, 0)
Screenshot: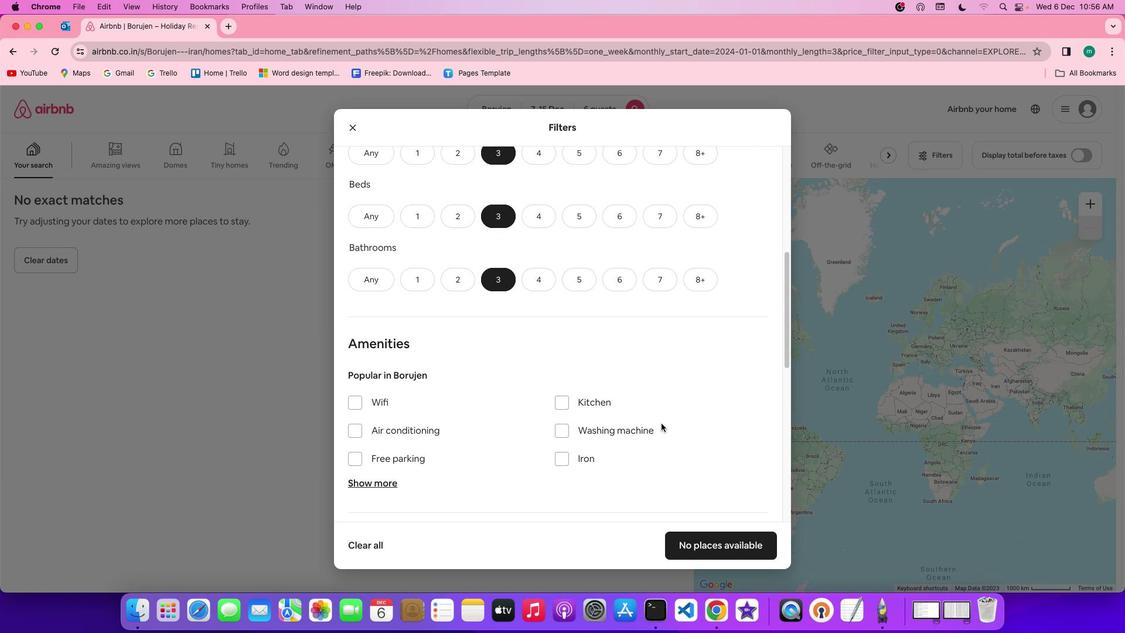 
Action: Mouse scrolled (661, 423) with delta (0, 0)
Screenshot: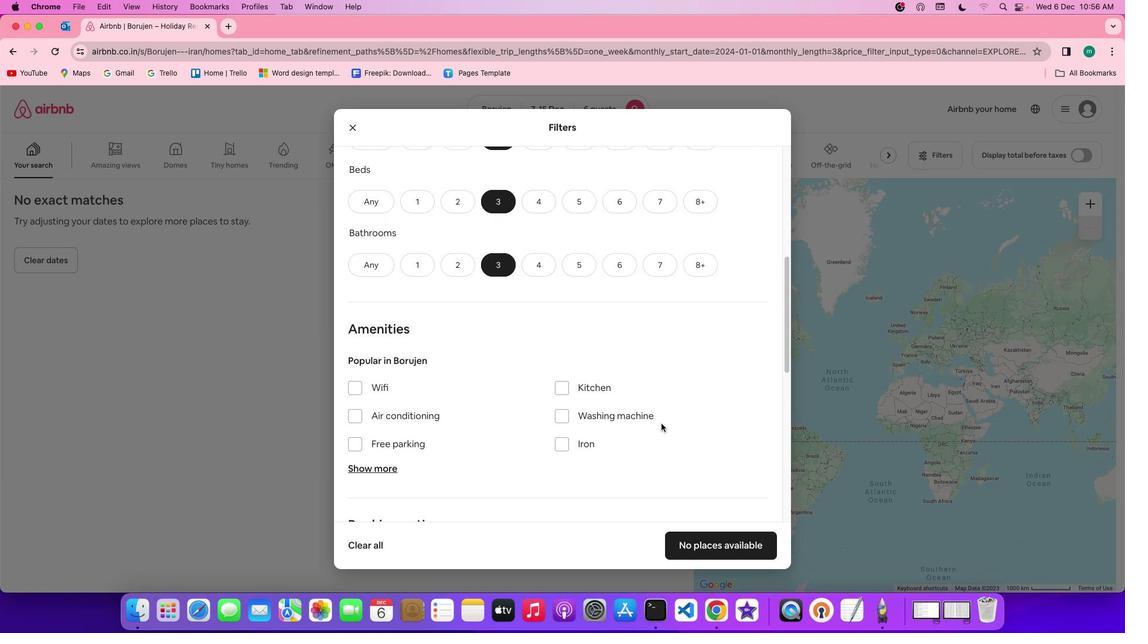 
Action: Mouse scrolled (661, 423) with delta (0, 0)
Screenshot: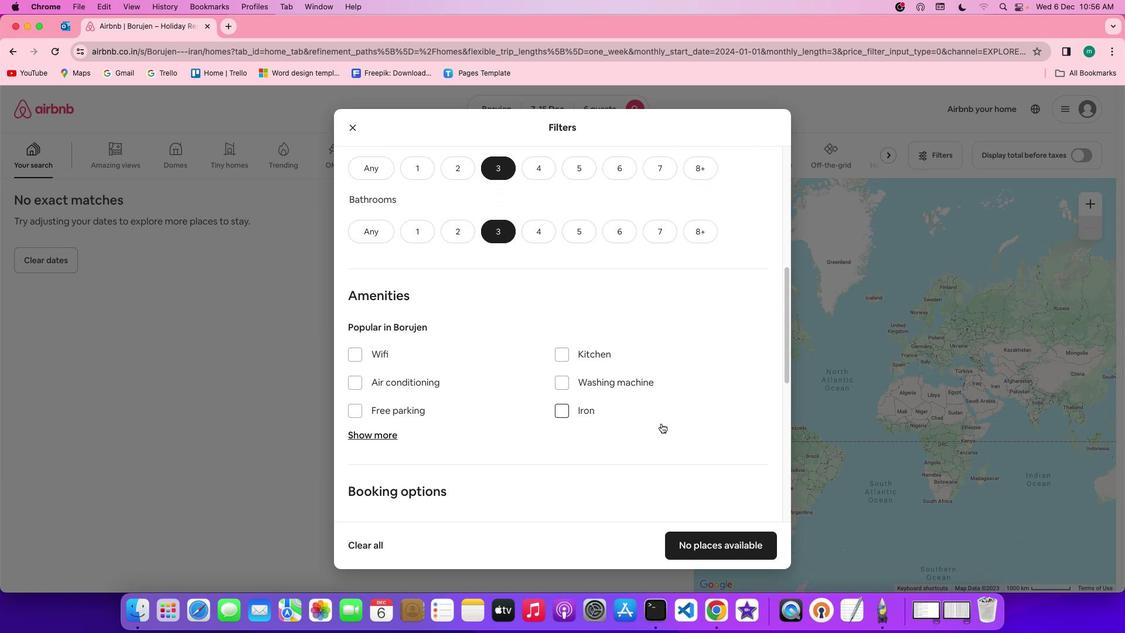 
Action: Mouse scrolled (661, 423) with delta (0, 0)
Screenshot: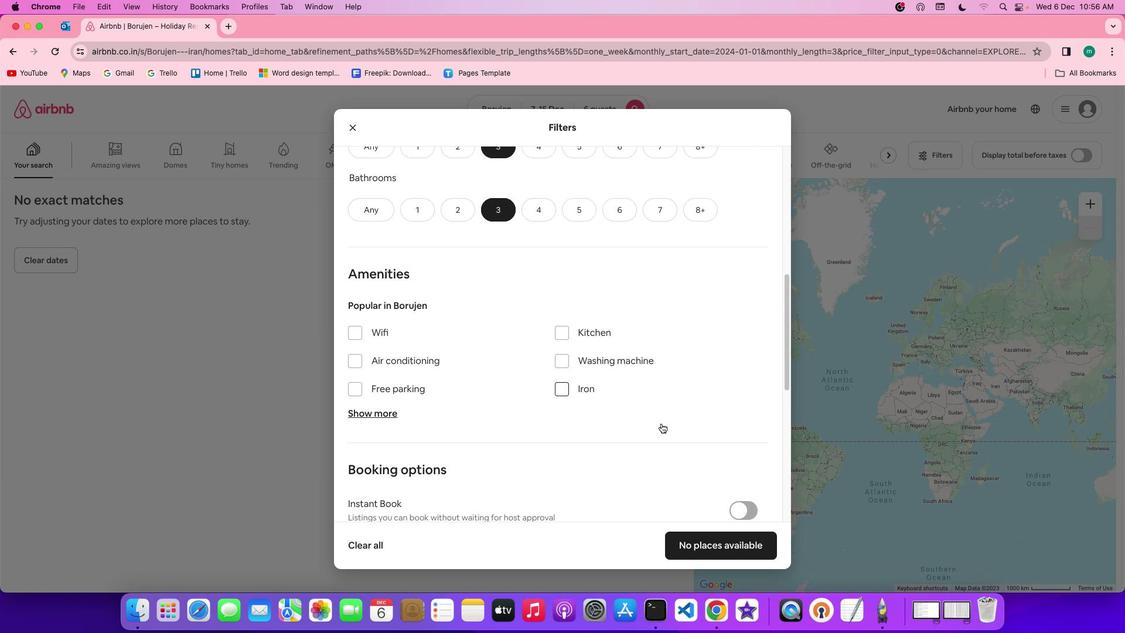 
Action: Mouse scrolled (661, 423) with delta (0, -1)
Screenshot: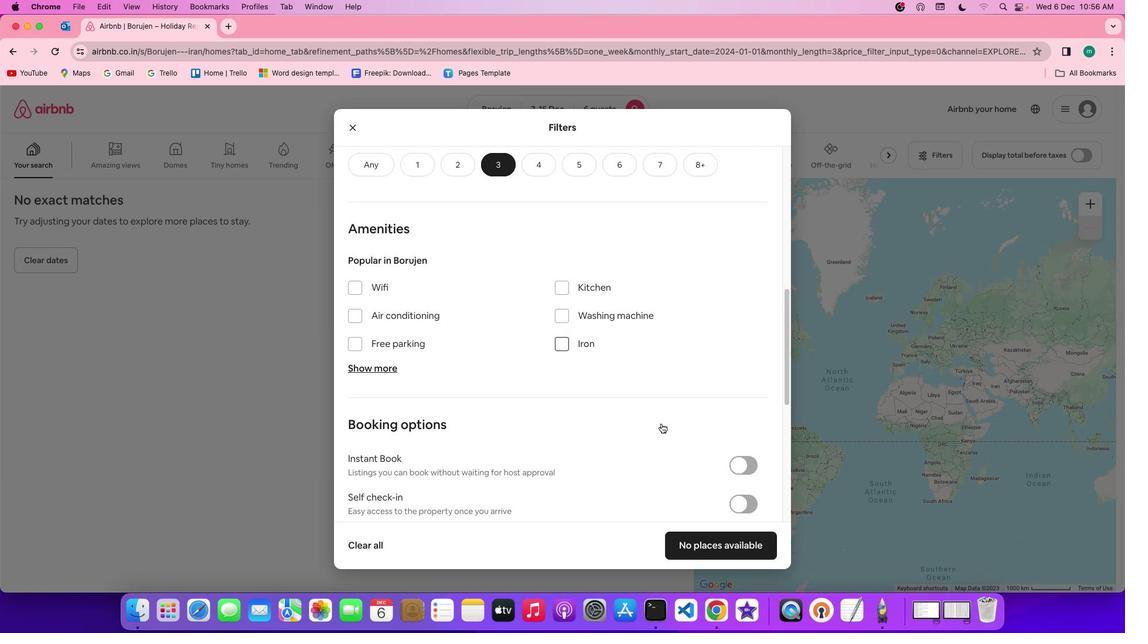 
Action: Mouse scrolled (661, 423) with delta (0, -1)
Screenshot: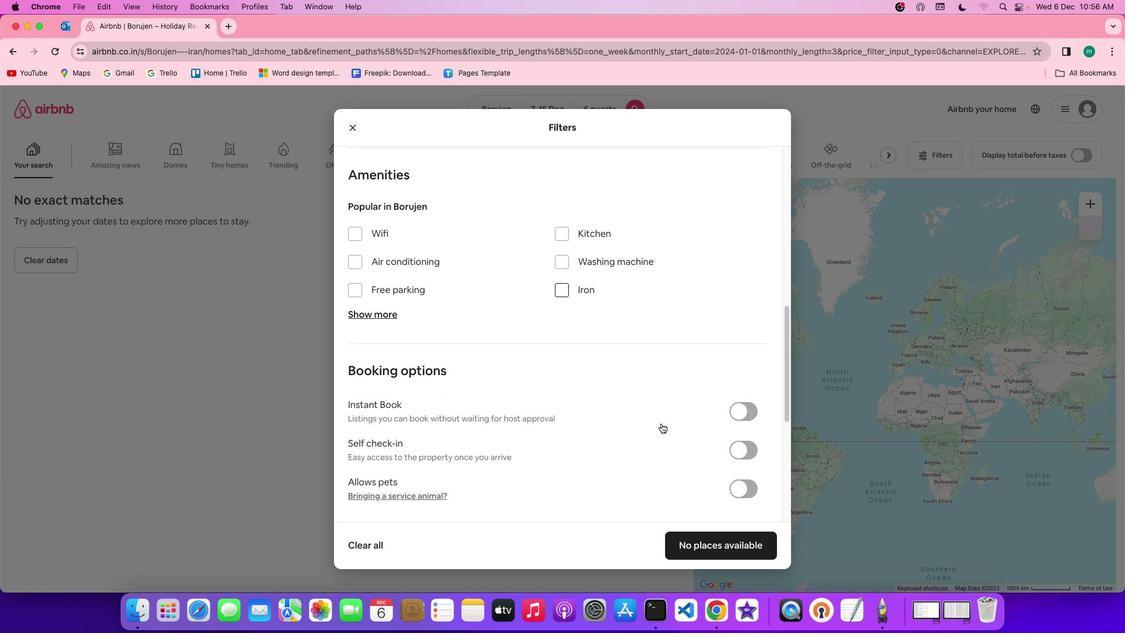 
Action: Mouse scrolled (661, 423) with delta (0, 0)
Screenshot: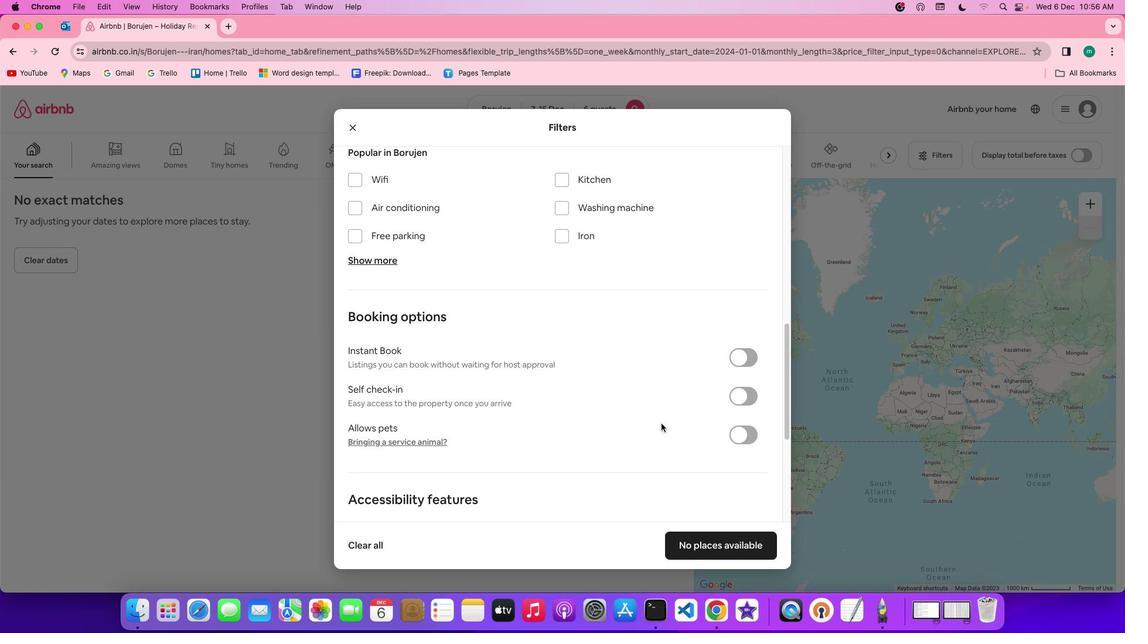 
Action: Mouse scrolled (661, 423) with delta (0, 0)
Screenshot: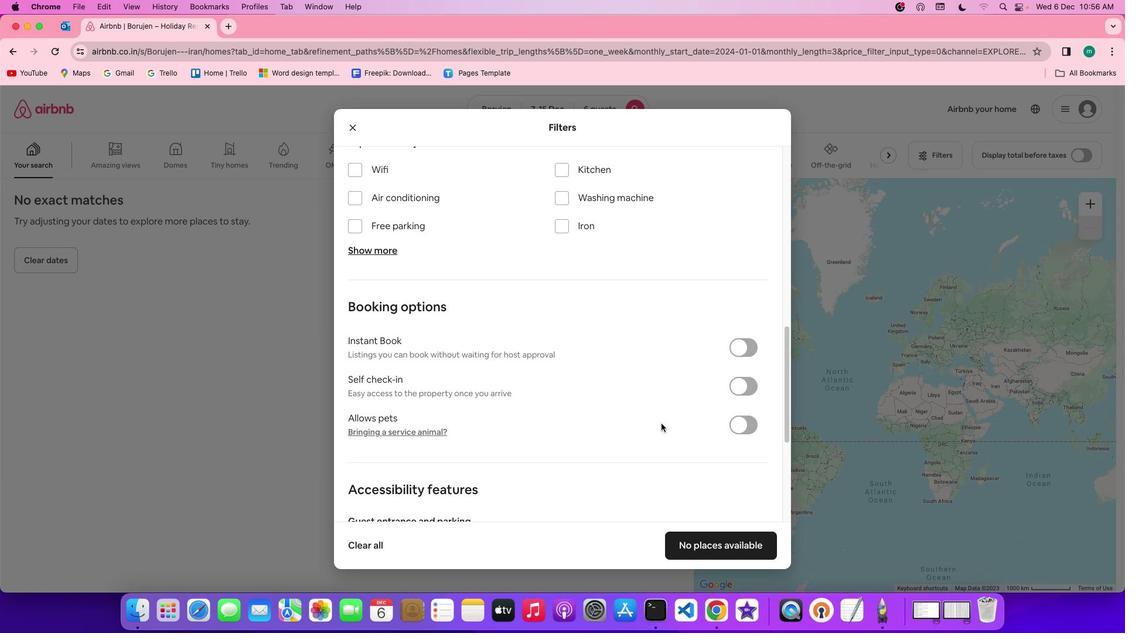 
Action: Mouse scrolled (661, 423) with delta (0, -1)
Screenshot: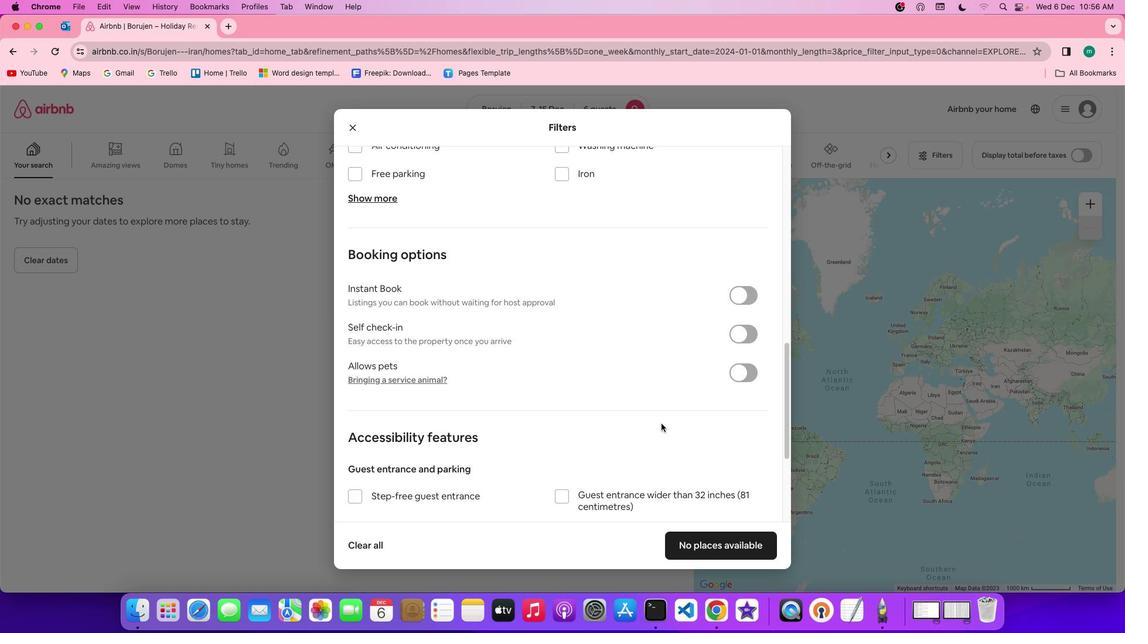 
Action: Mouse scrolled (661, 423) with delta (0, -1)
Screenshot: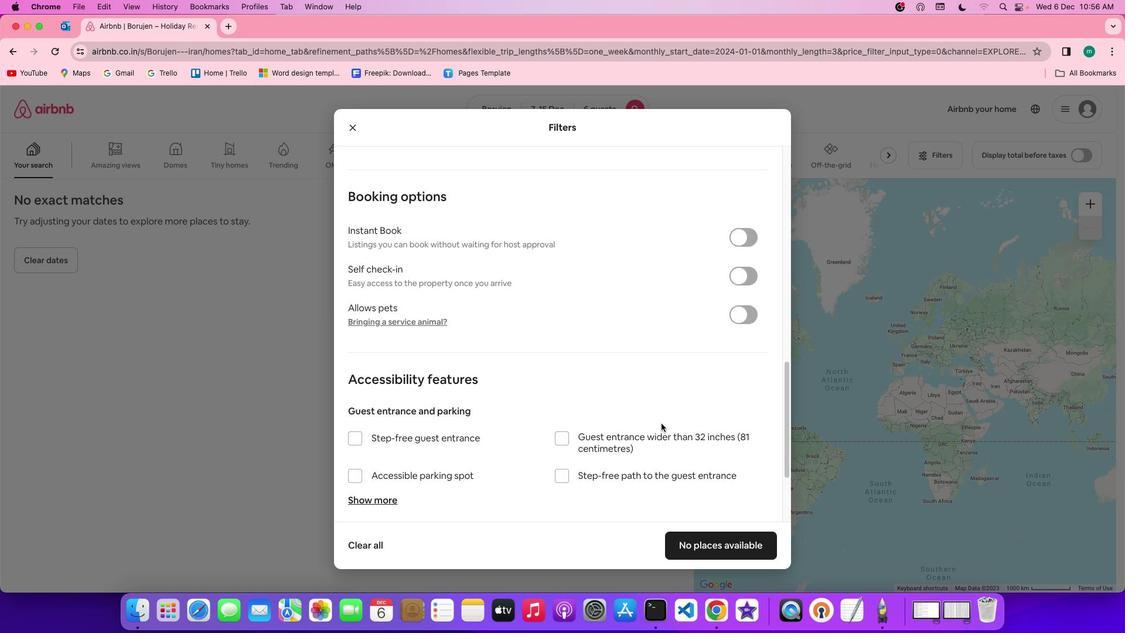 
Action: Mouse scrolled (661, 423) with delta (0, -1)
Screenshot: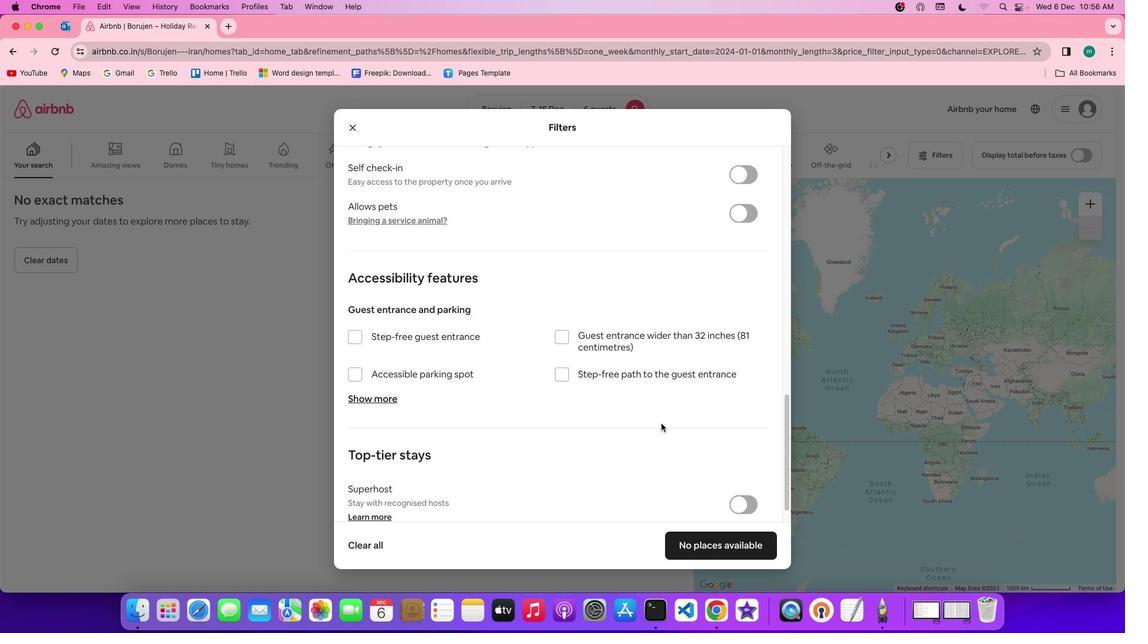 
Action: Mouse scrolled (661, 423) with delta (0, 0)
Screenshot: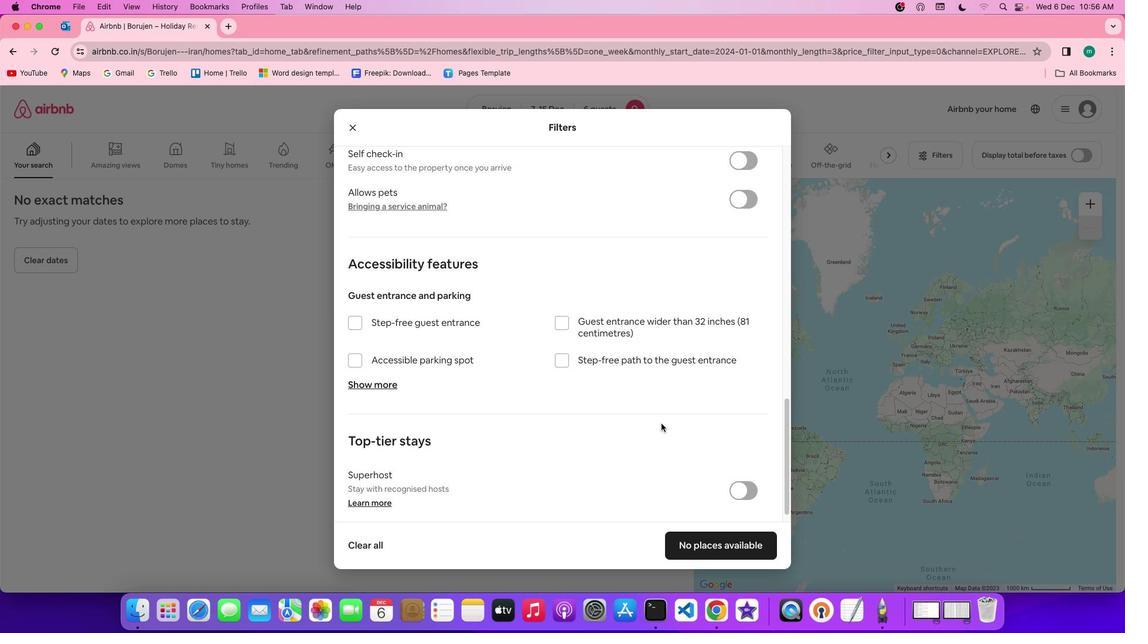 
Action: Mouse scrolled (661, 423) with delta (0, 0)
Screenshot: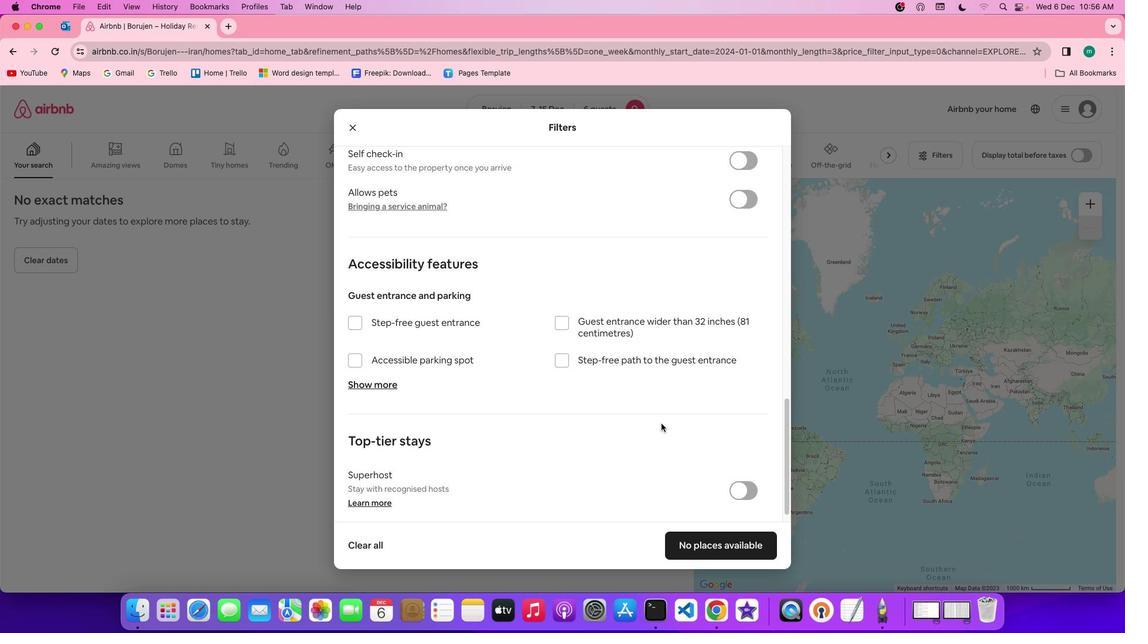 
Action: Mouse scrolled (661, 423) with delta (0, -1)
Screenshot: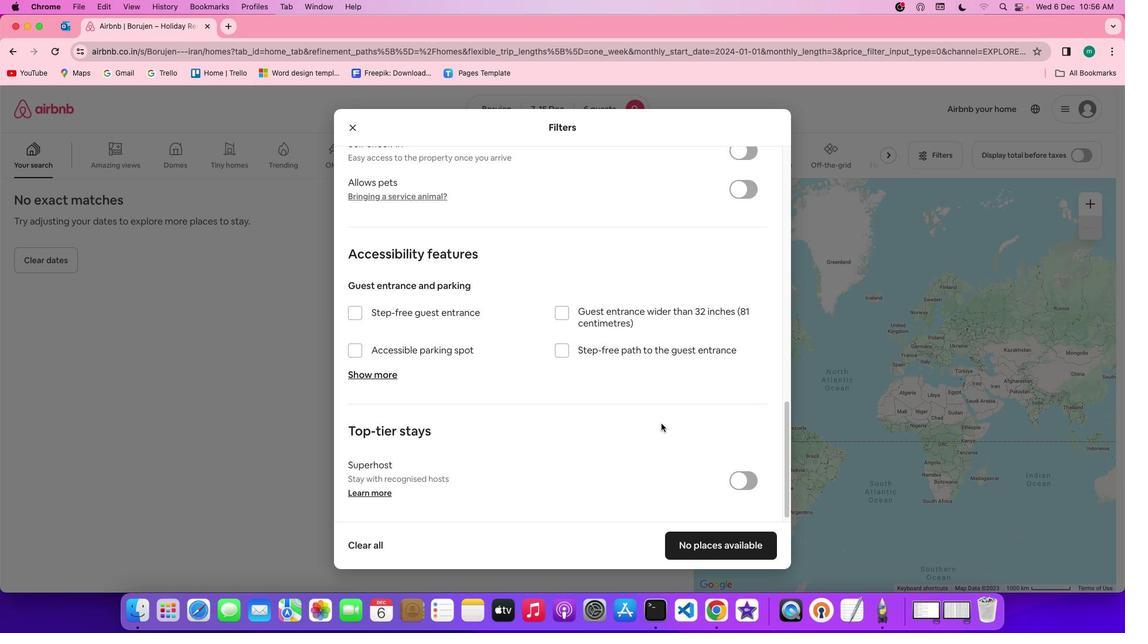 
Action: Mouse scrolled (661, 423) with delta (0, -2)
Screenshot: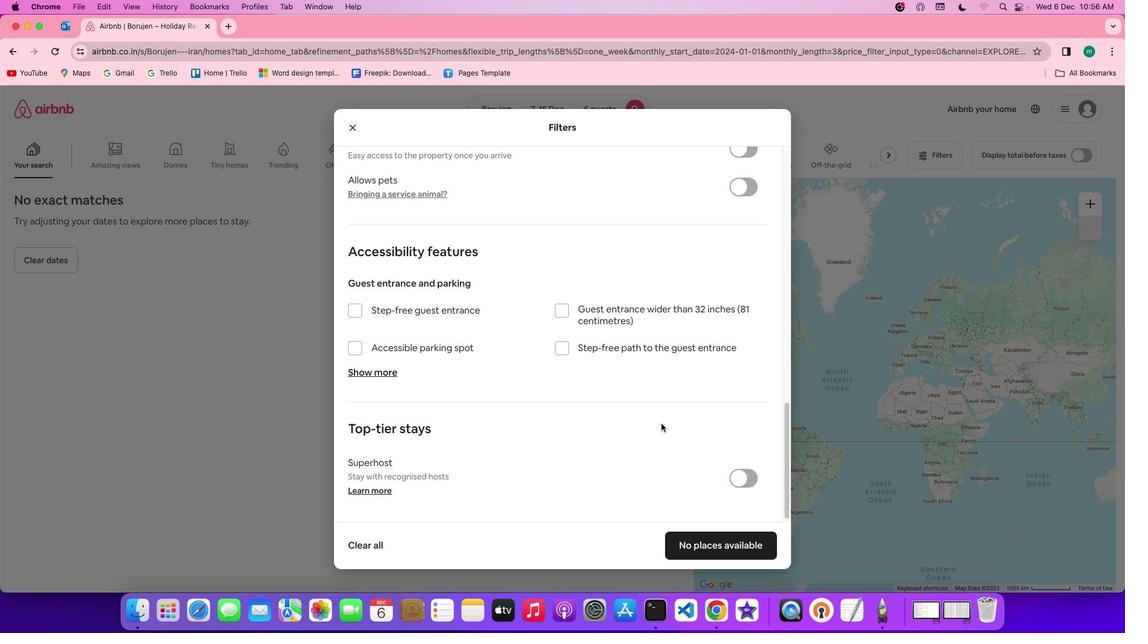 
Action: Mouse scrolled (661, 423) with delta (0, -2)
Screenshot: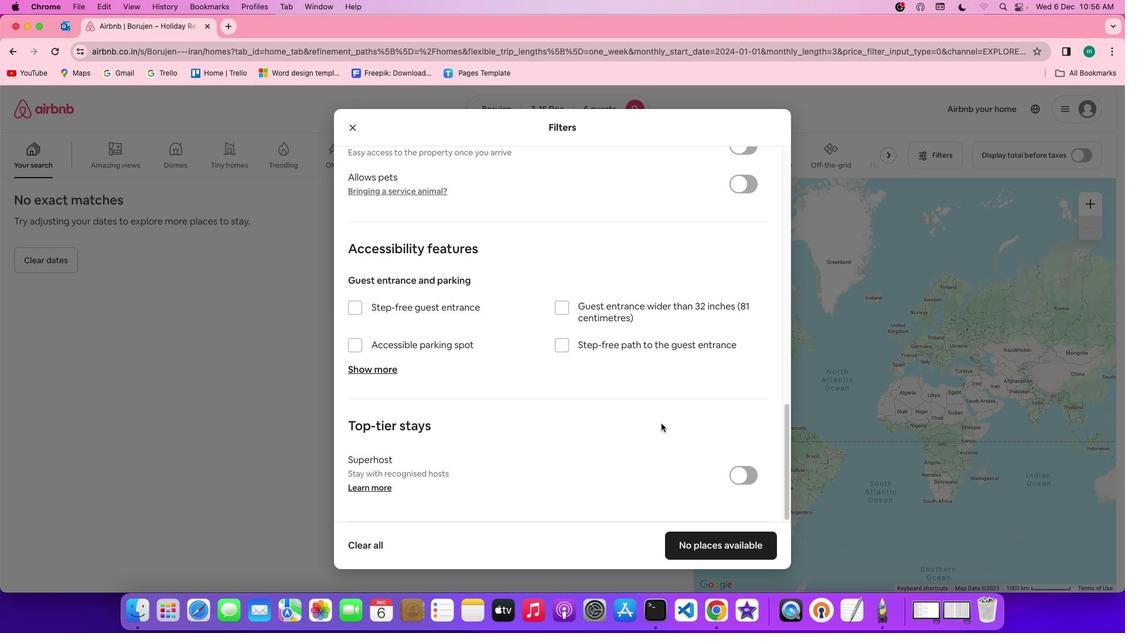 
Action: Mouse scrolled (661, 423) with delta (0, 0)
Screenshot: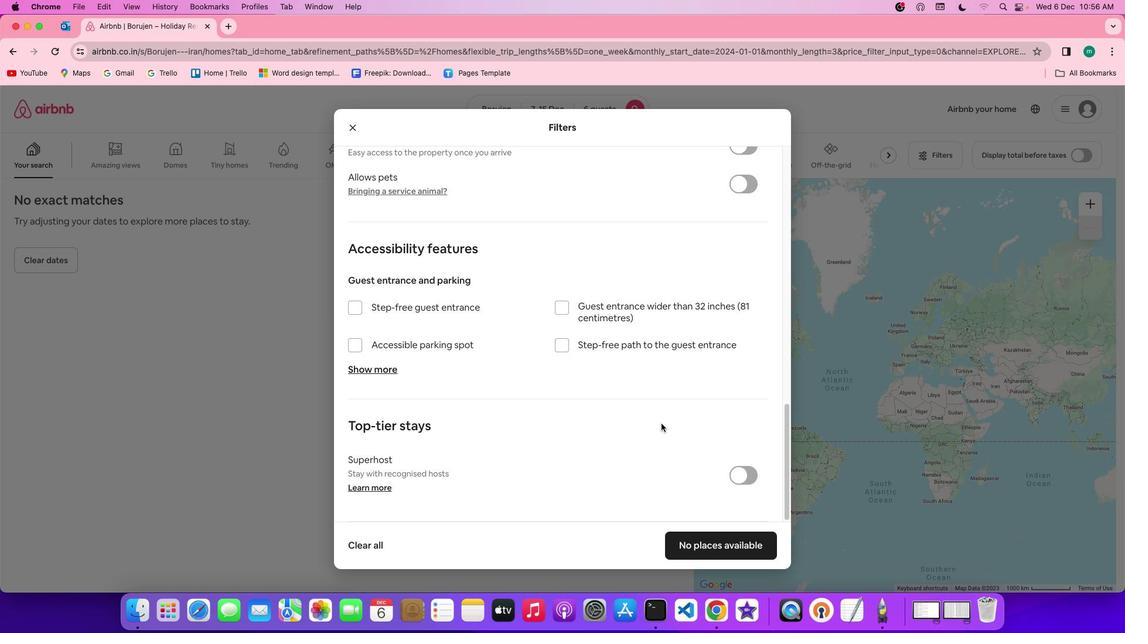 
Action: Mouse scrolled (661, 423) with delta (0, 0)
Screenshot: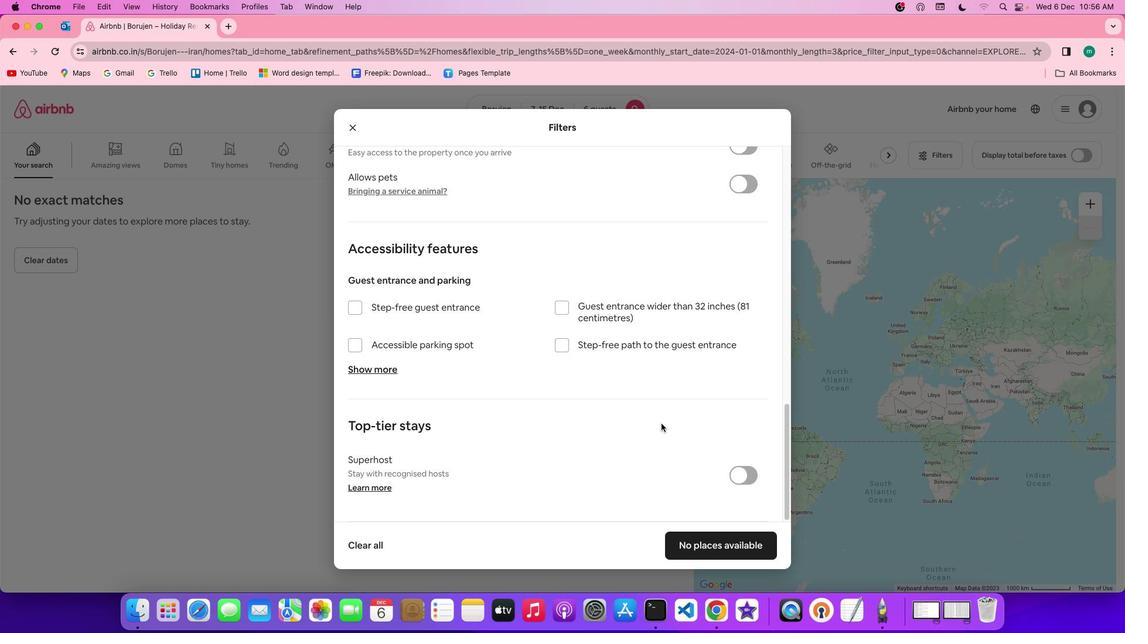 
Action: Mouse scrolled (661, 423) with delta (0, -1)
Screenshot: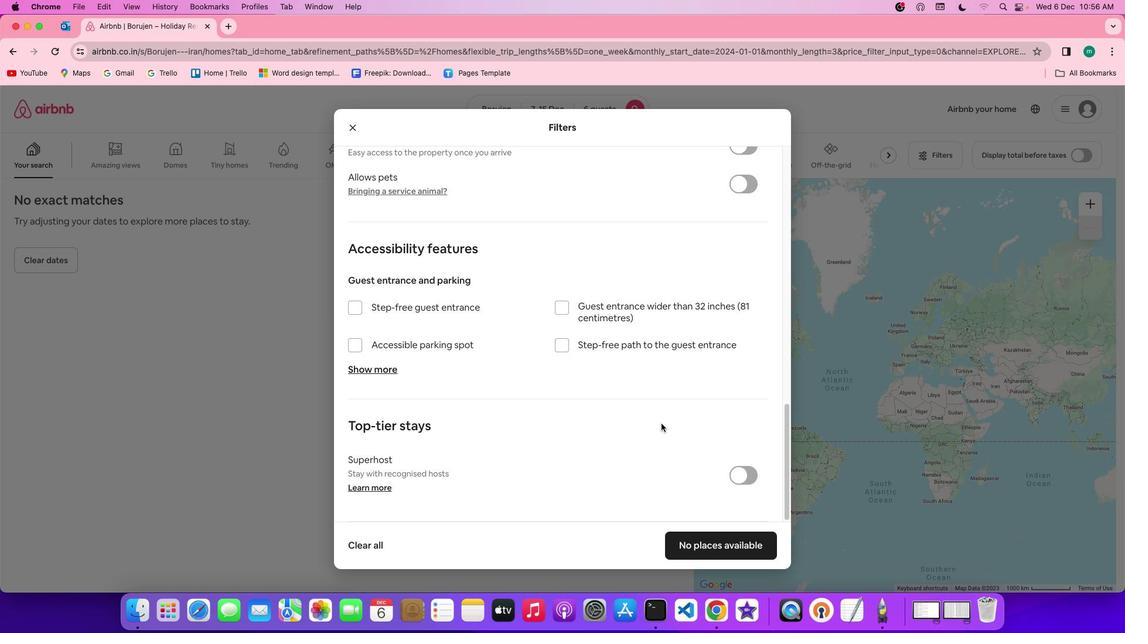 
Action: Mouse scrolled (661, 423) with delta (0, -2)
Screenshot: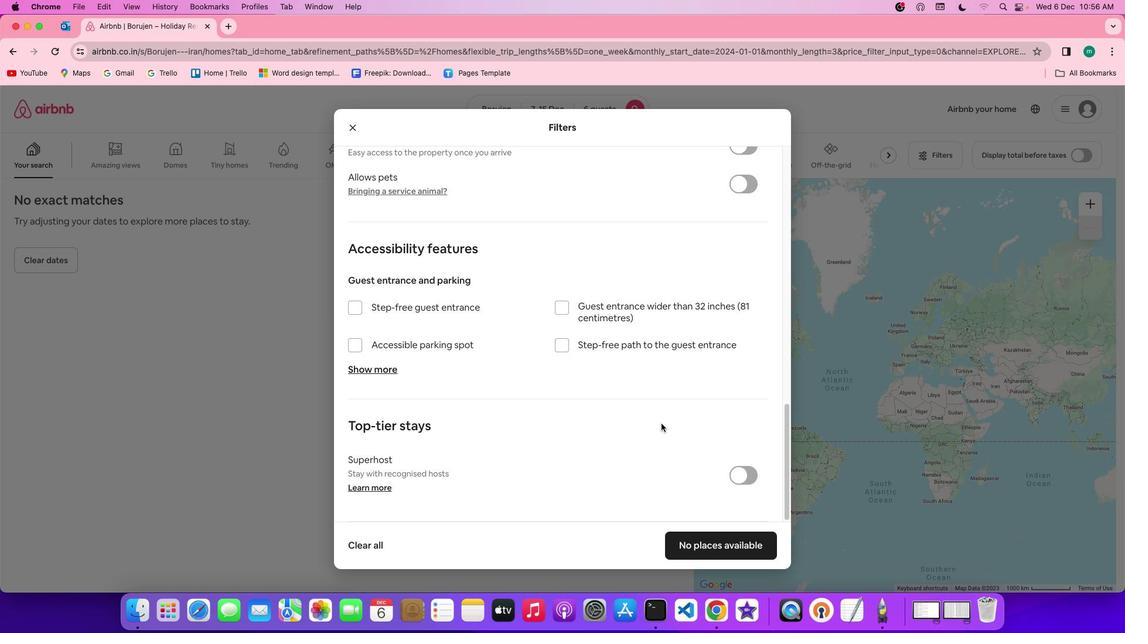 
Action: Mouse moved to (750, 538)
Screenshot: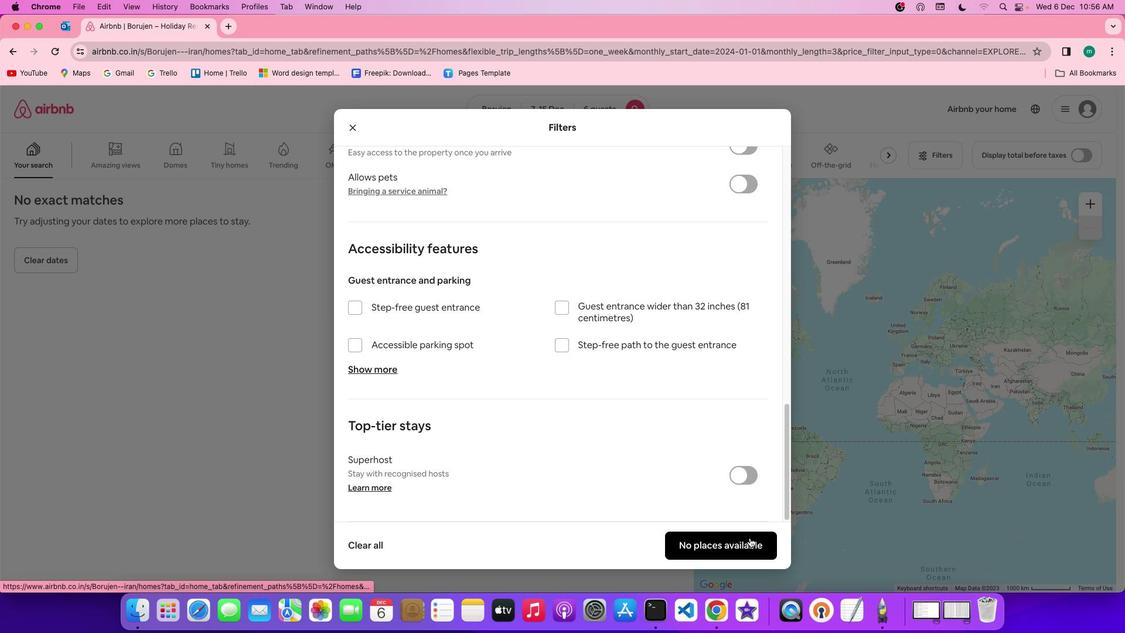 
Action: Mouse pressed left at (750, 538)
Screenshot: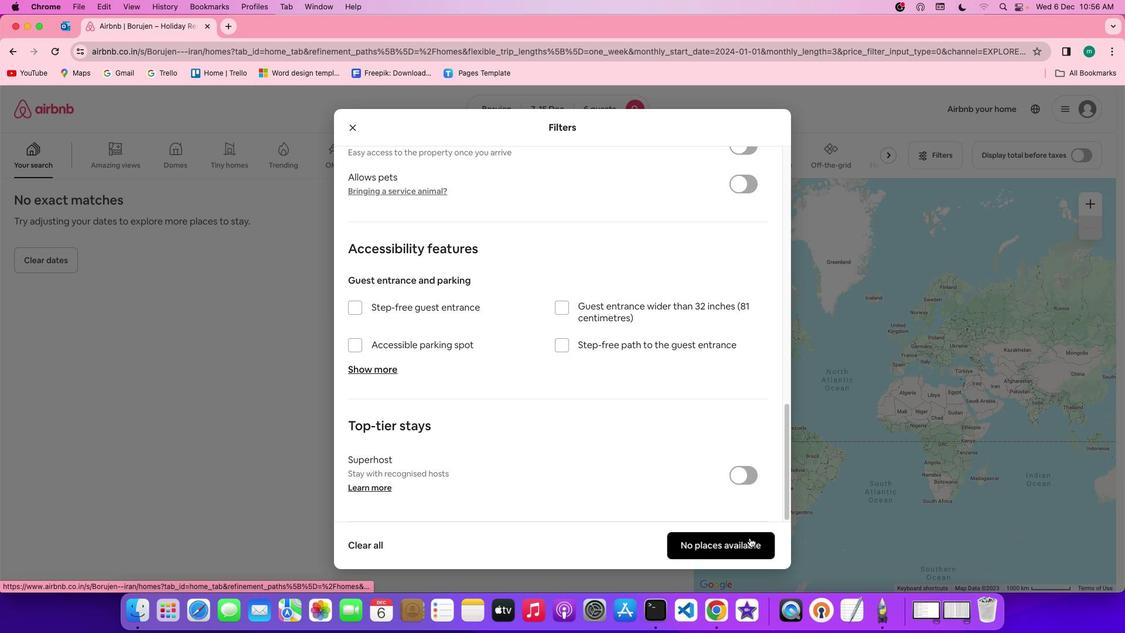 
Action: Mouse moved to (455, 359)
Screenshot: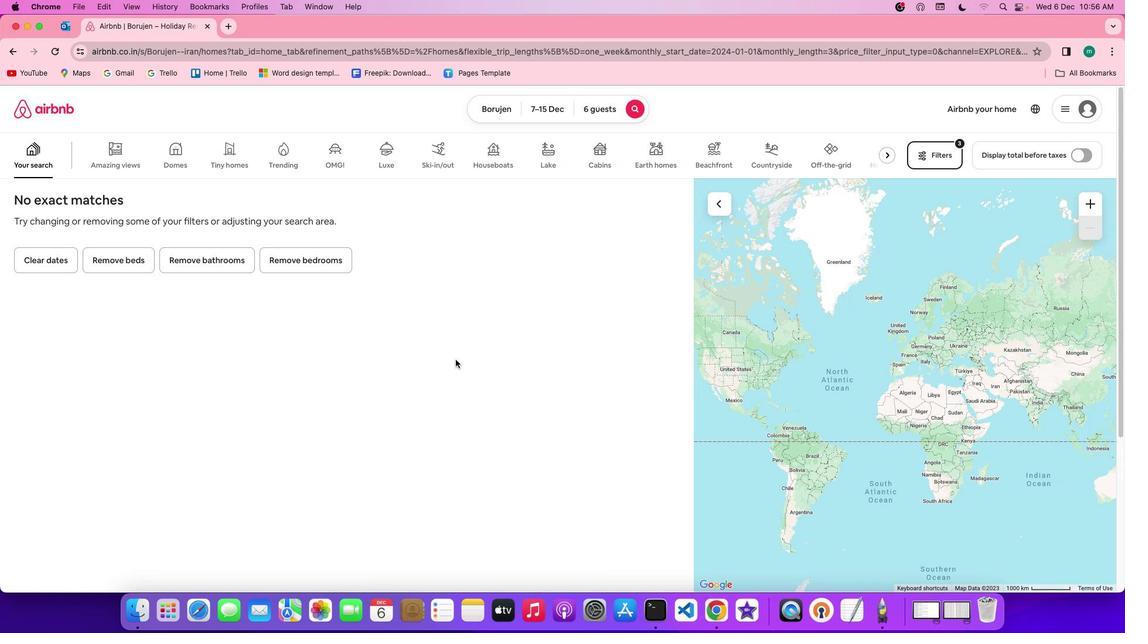 
